 Task: Get information about  a Redfin agent in Dallas, Texas, for assistance in finding a property with a home theater.
Action: Mouse moved to (227, 162)
Screenshot: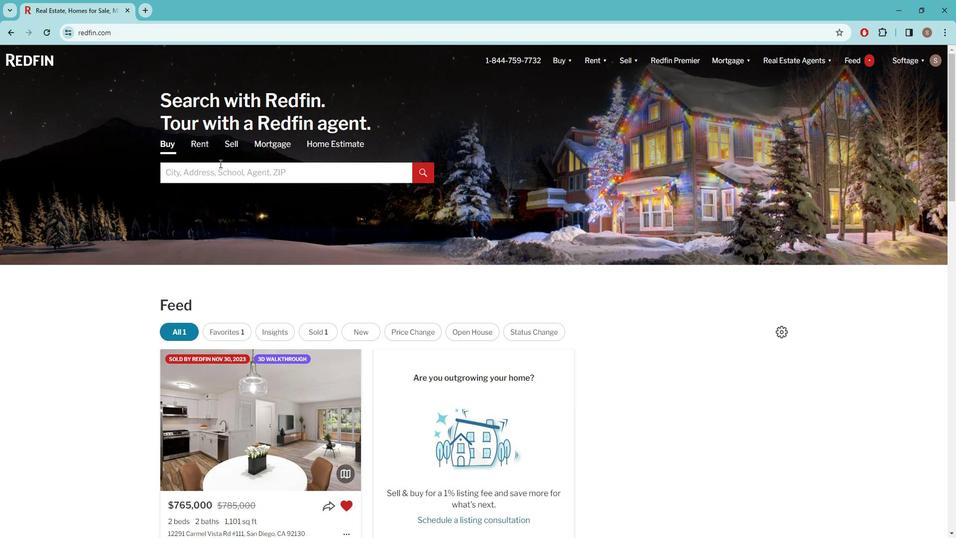 
Action: Mouse pressed left at (227, 162)
Screenshot: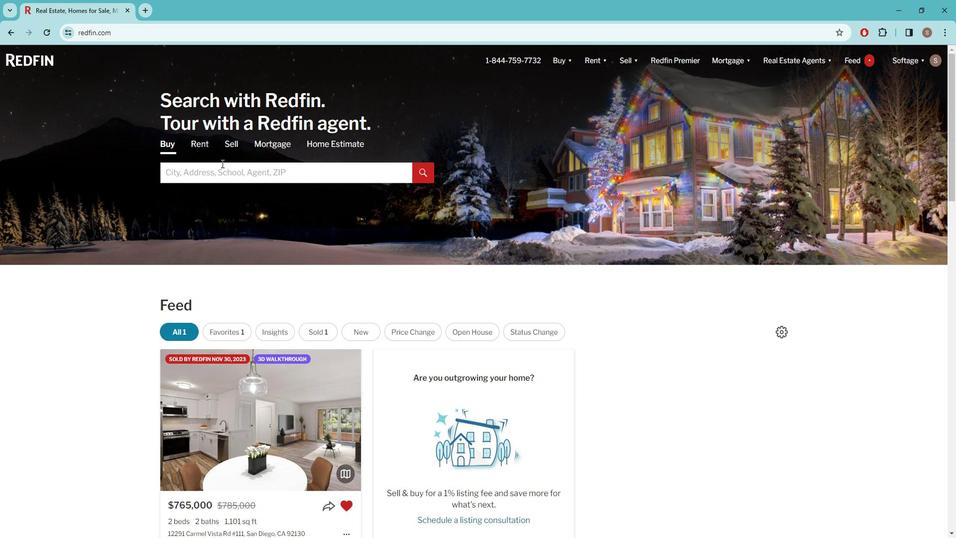 
Action: Key pressed d<Key.caps_lock>ALLAS
Screenshot: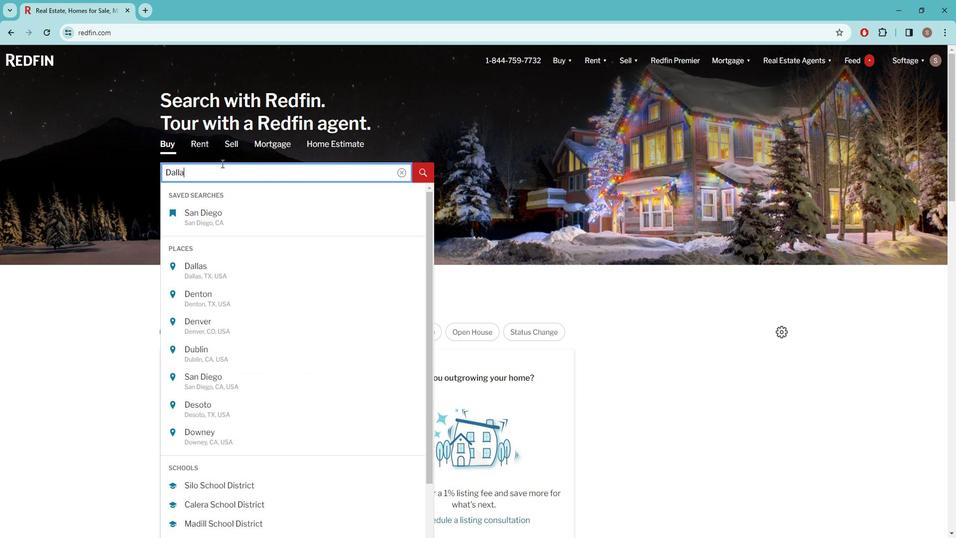 
Action: Mouse moved to (240, 219)
Screenshot: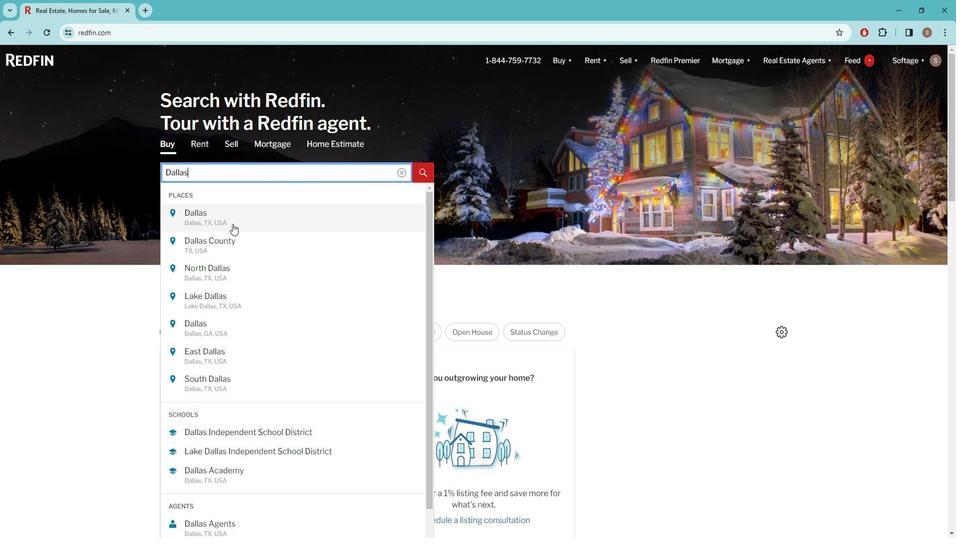 
Action: Mouse pressed left at (240, 219)
Screenshot: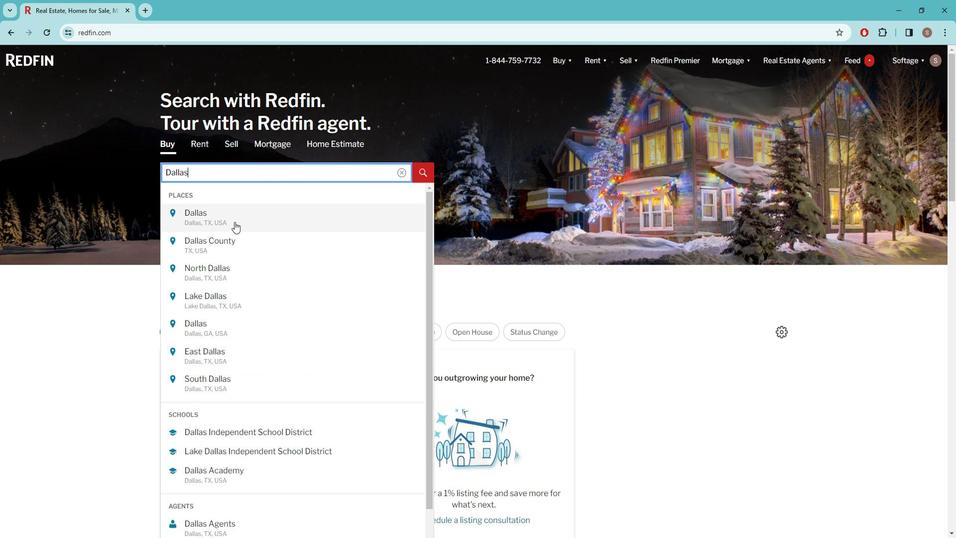 
Action: Mouse moved to (842, 123)
Screenshot: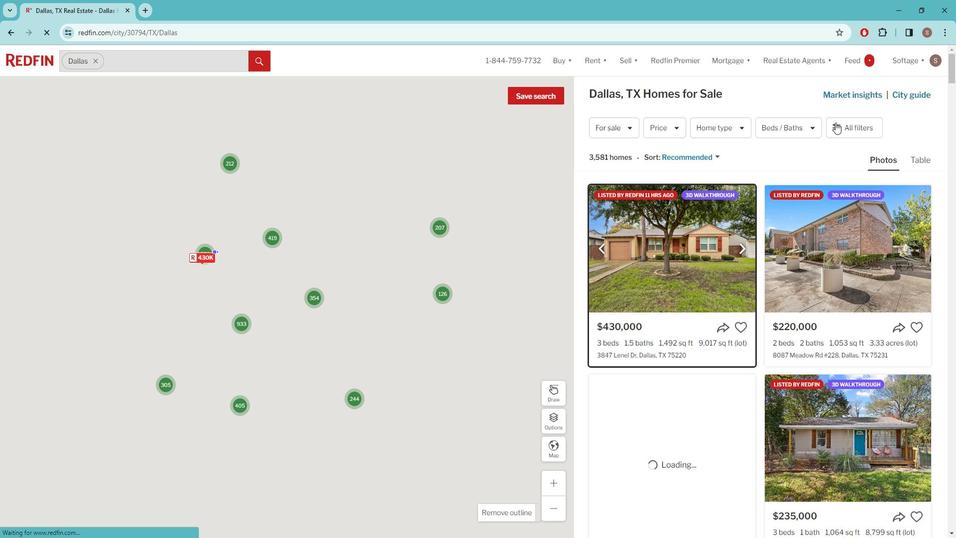 
Action: Mouse pressed left at (842, 123)
Screenshot: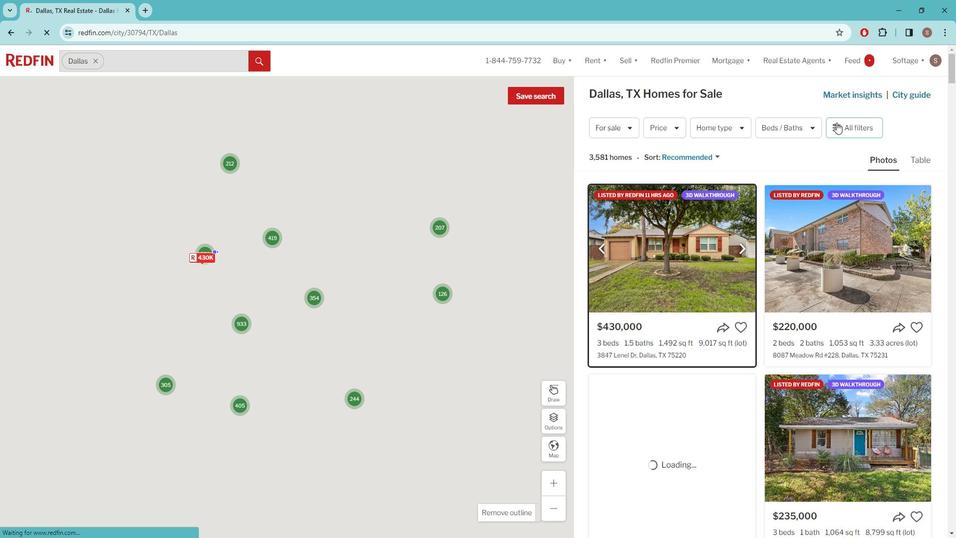 
Action: Mouse pressed left at (842, 123)
Screenshot: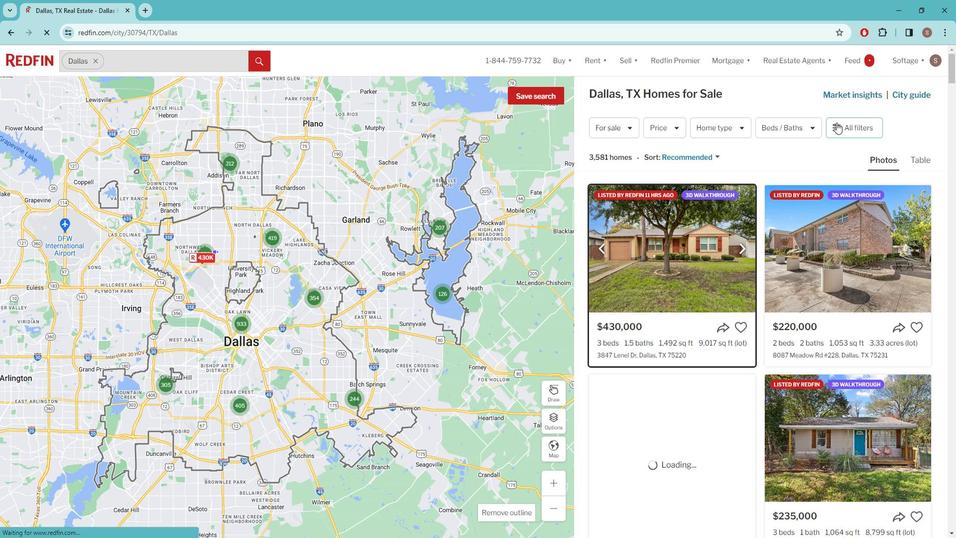 
Action: Mouse moved to (843, 121)
Screenshot: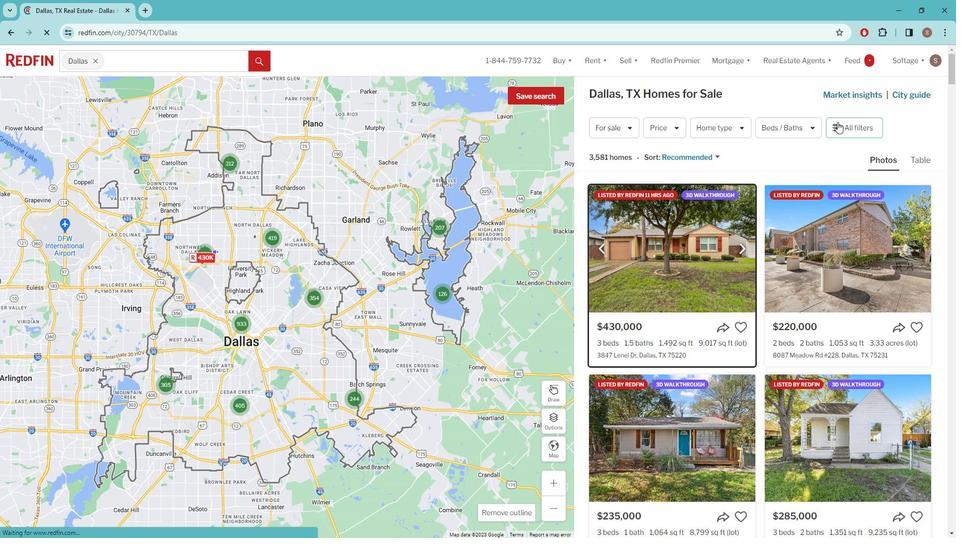 
Action: Mouse pressed left at (843, 121)
Screenshot: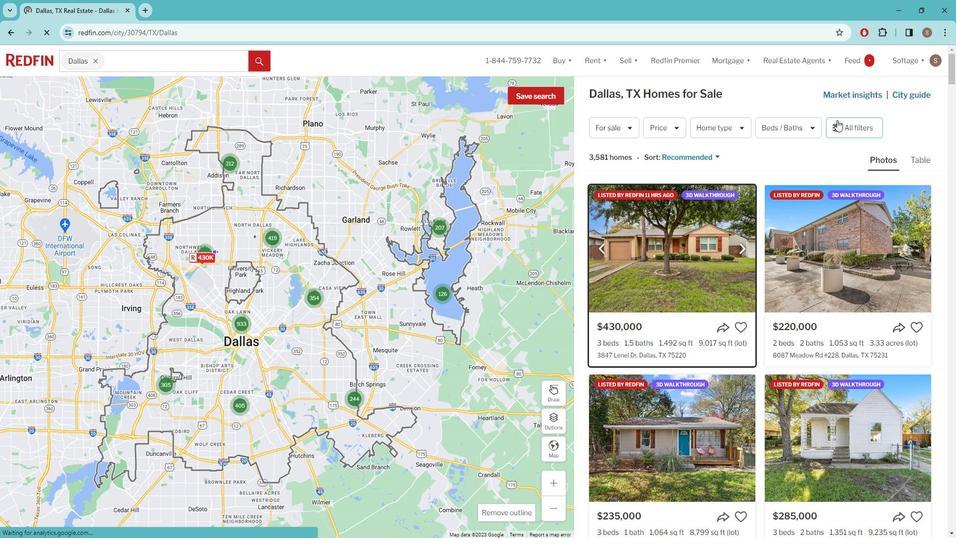 
Action: Mouse moved to (799, 249)
Screenshot: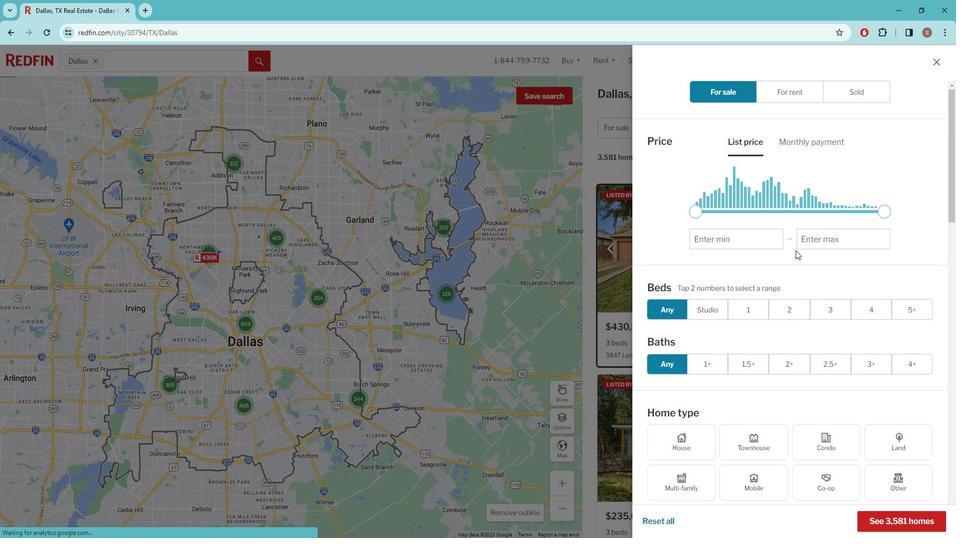 
Action: Mouse scrolled (799, 249) with delta (0, 0)
Screenshot: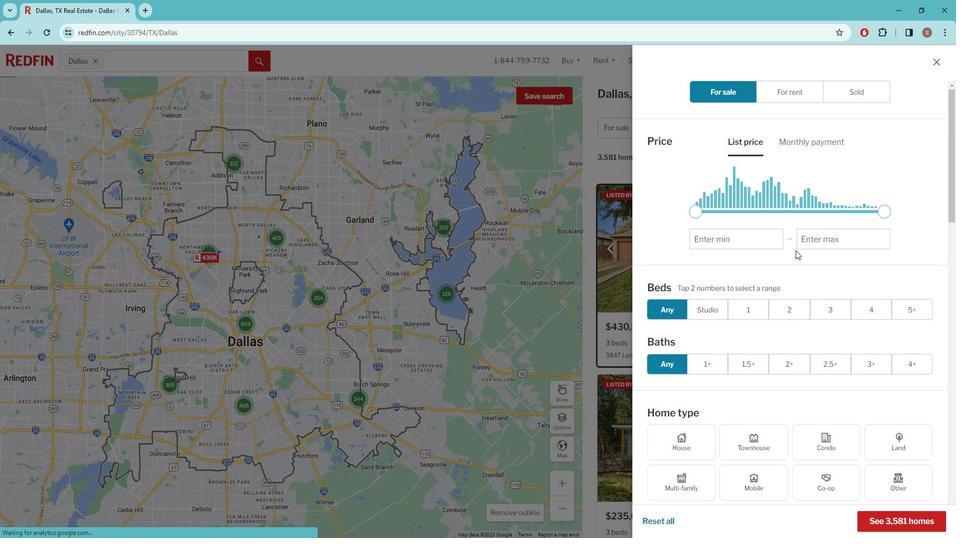 
Action: Mouse scrolled (799, 249) with delta (0, 0)
Screenshot: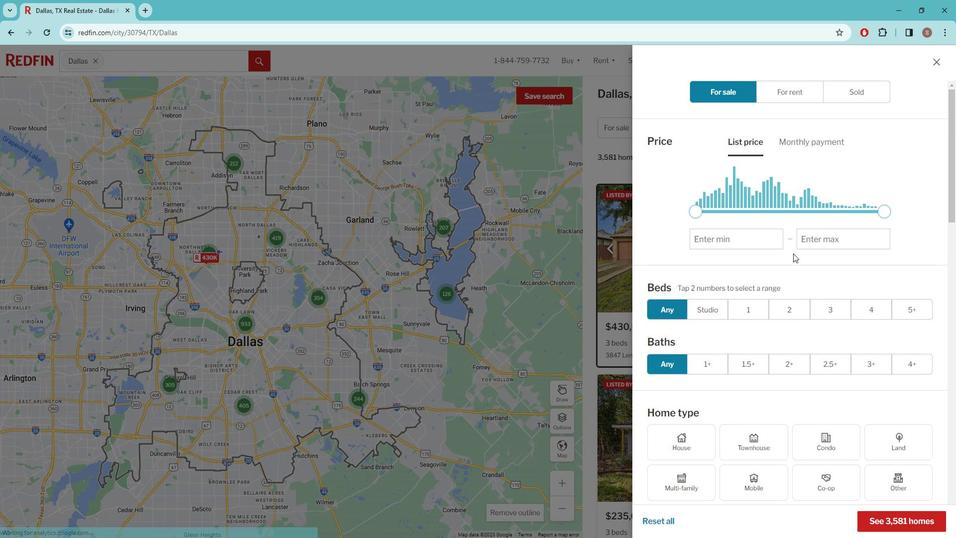 
Action: Mouse moved to (864, 347)
Screenshot: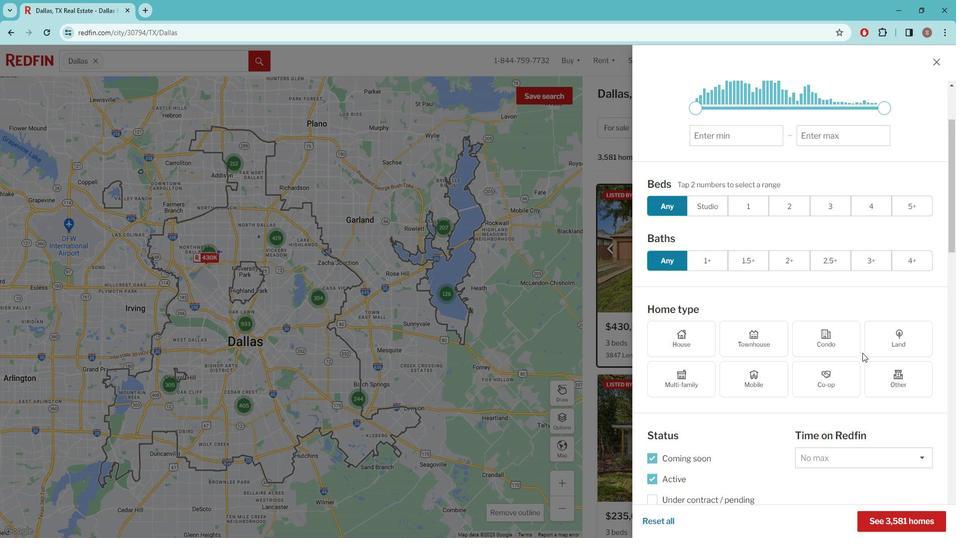 
Action: Mouse scrolled (864, 346) with delta (0, 0)
Screenshot: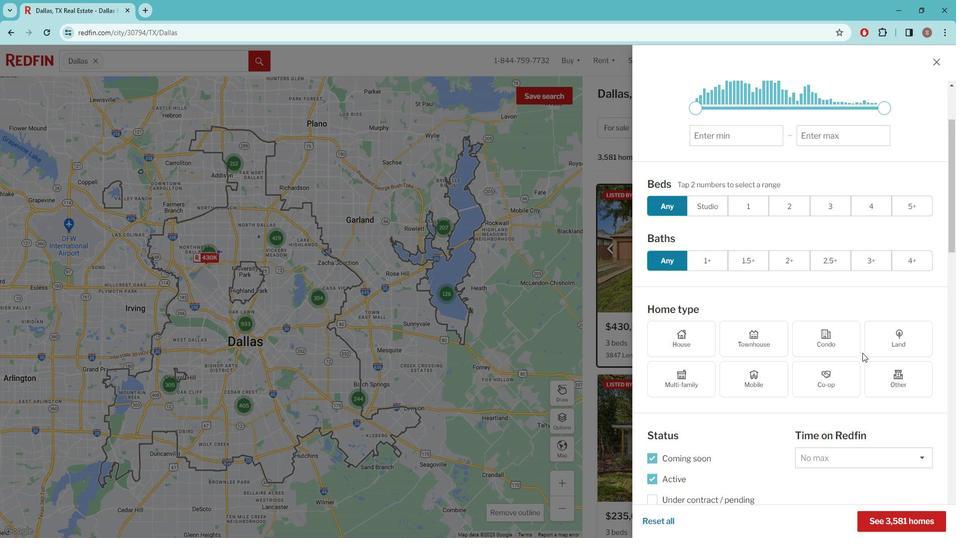 
Action: Mouse moved to (863, 347)
Screenshot: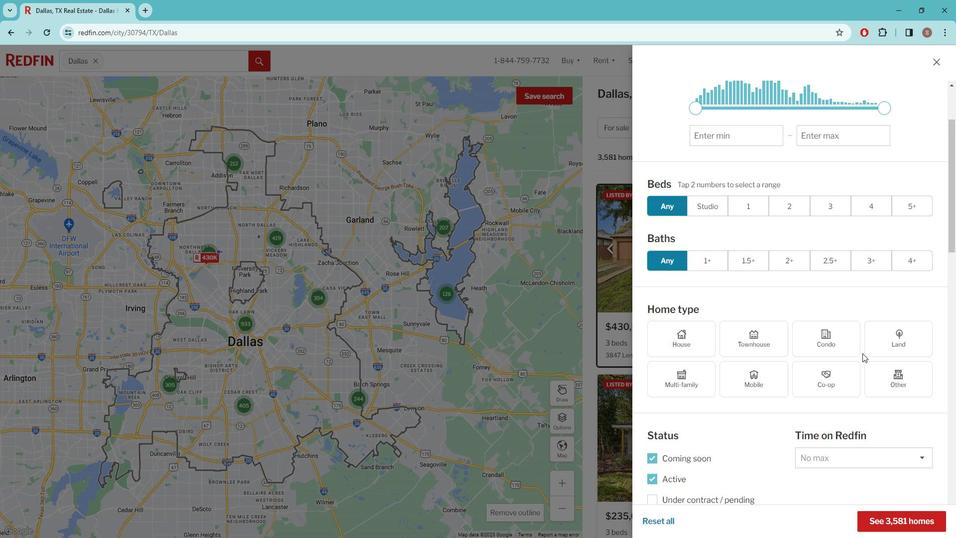 
Action: Mouse scrolled (863, 346) with delta (0, 0)
Screenshot: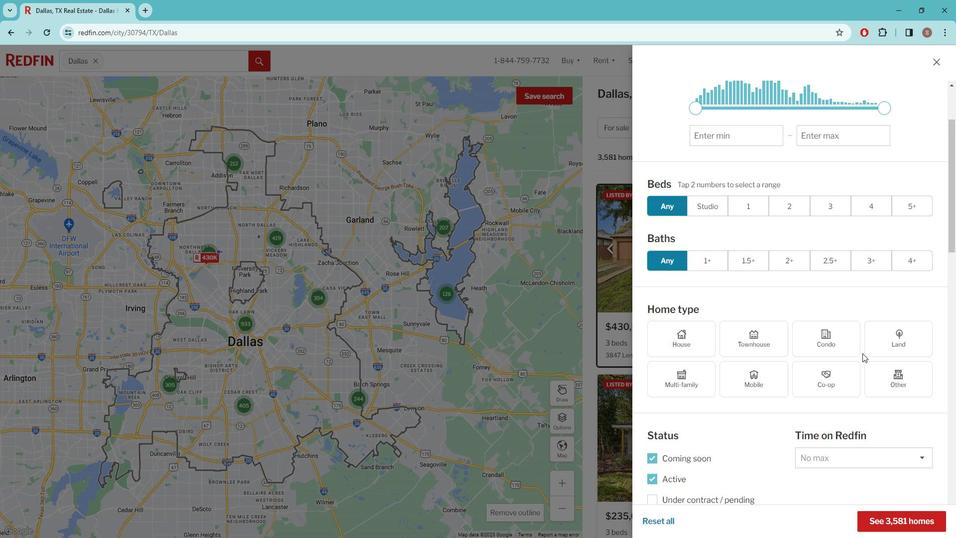 
Action: Mouse moved to (862, 346)
Screenshot: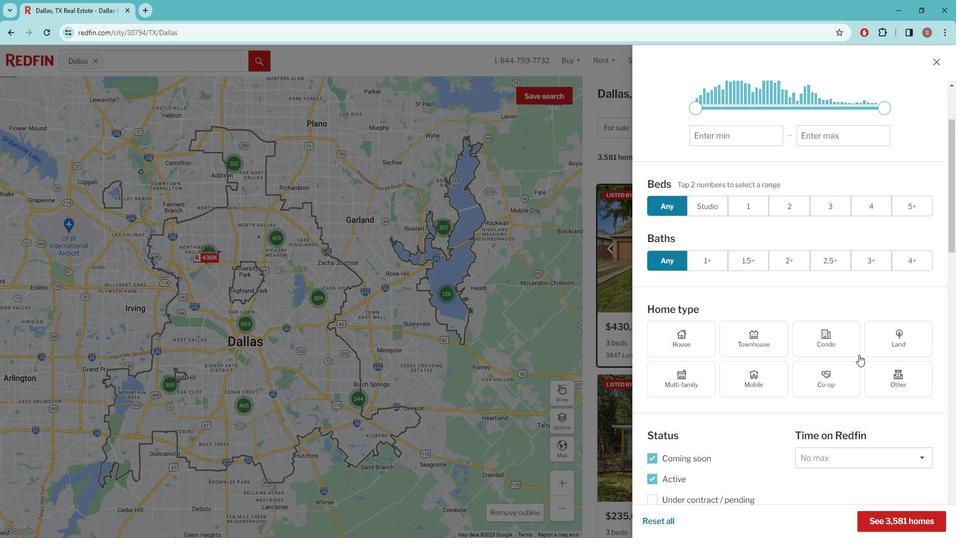 
Action: Mouse scrolled (862, 345) with delta (0, 0)
Screenshot: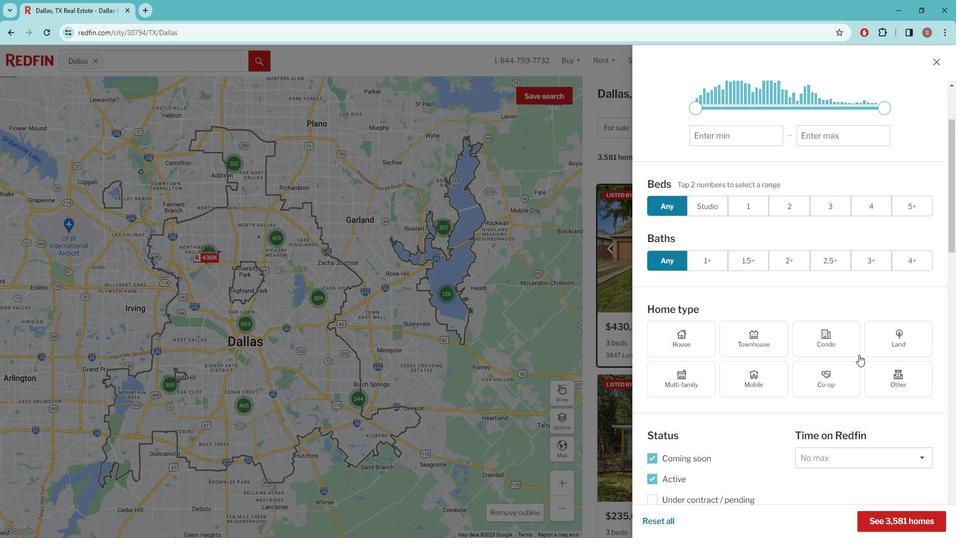 
Action: Mouse moved to (828, 328)
Screenshot: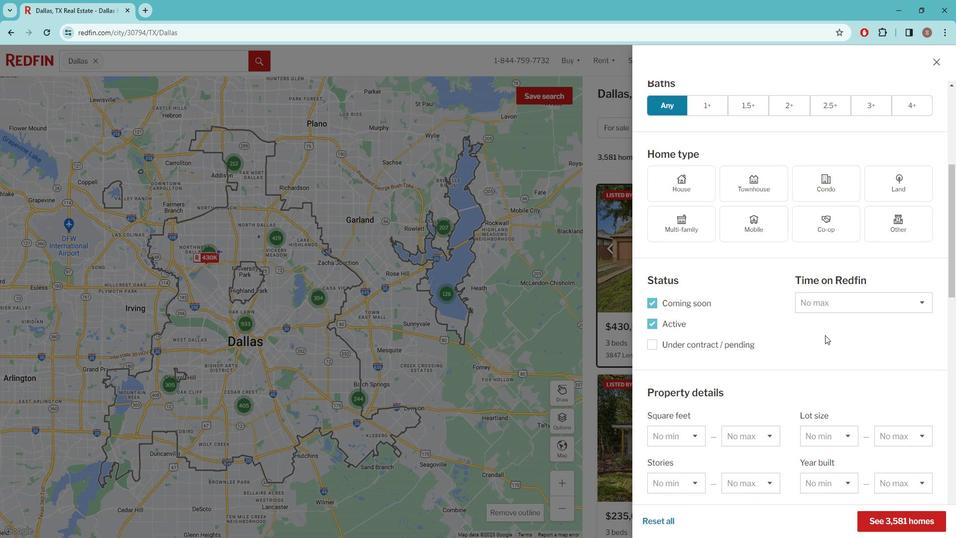 
Action: Mouse scrolled (828, 328) with delta (0, 0)
Screenshot: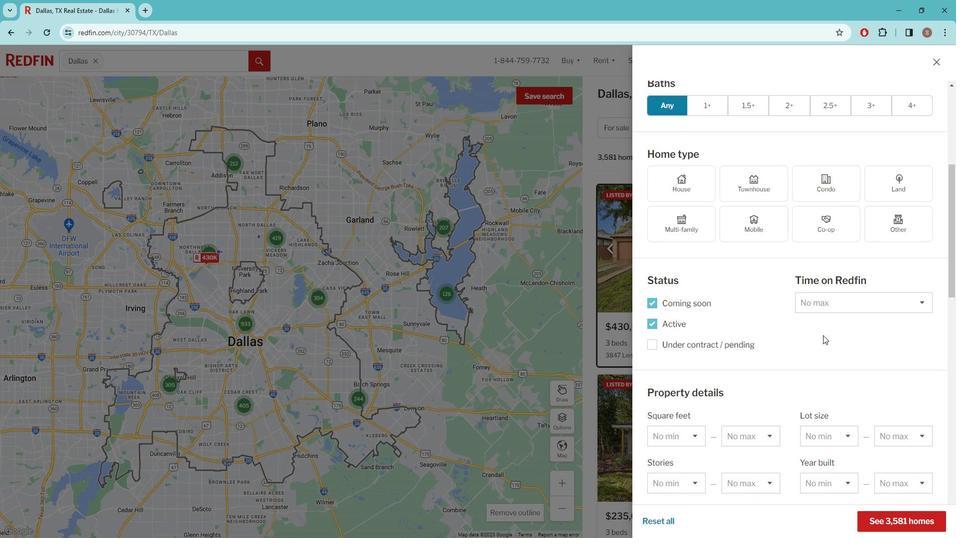 
Action: Mouse moved to (827, 328)
Screenshot: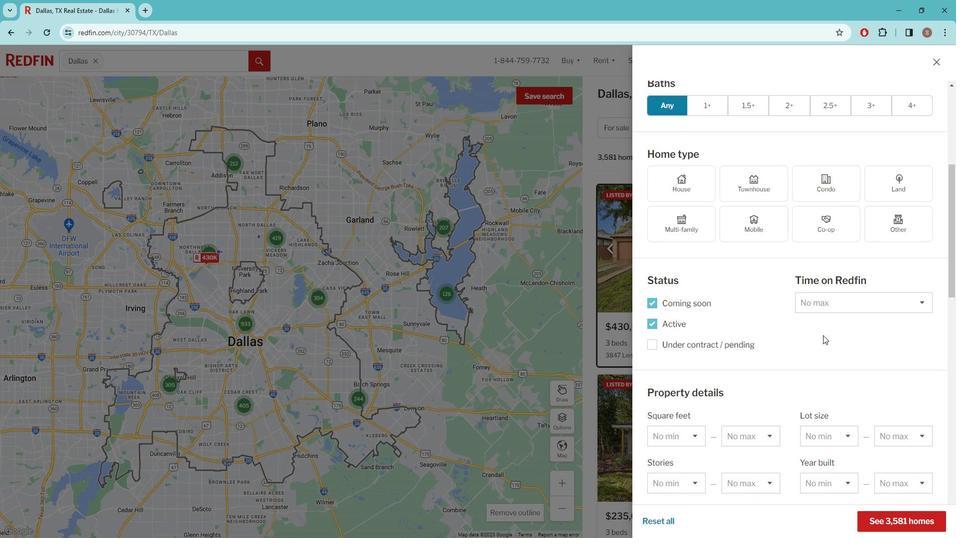 
Action: Mouse scrolled (827, 328) with delta (0, 0)
Screenshot: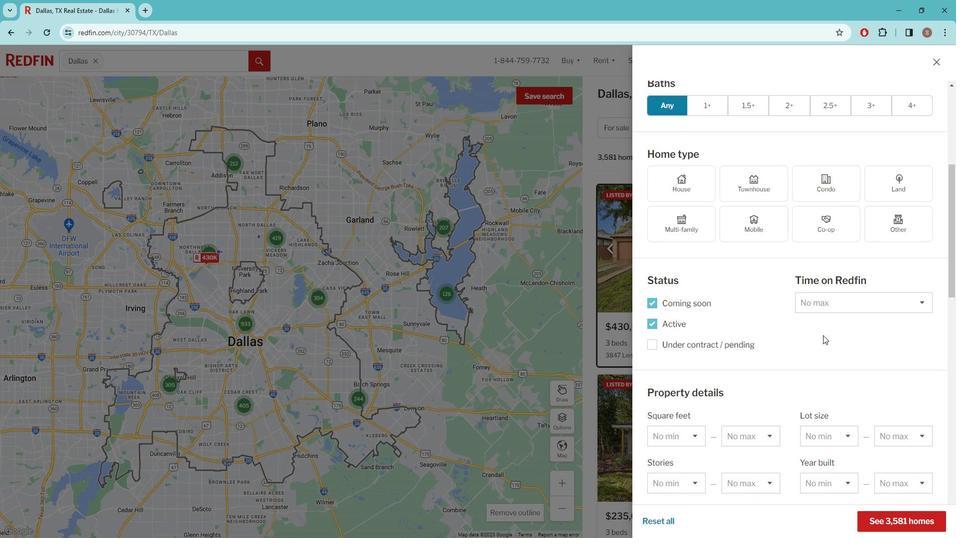 
Action: Mouse moved to (825, 328)
Screenshot: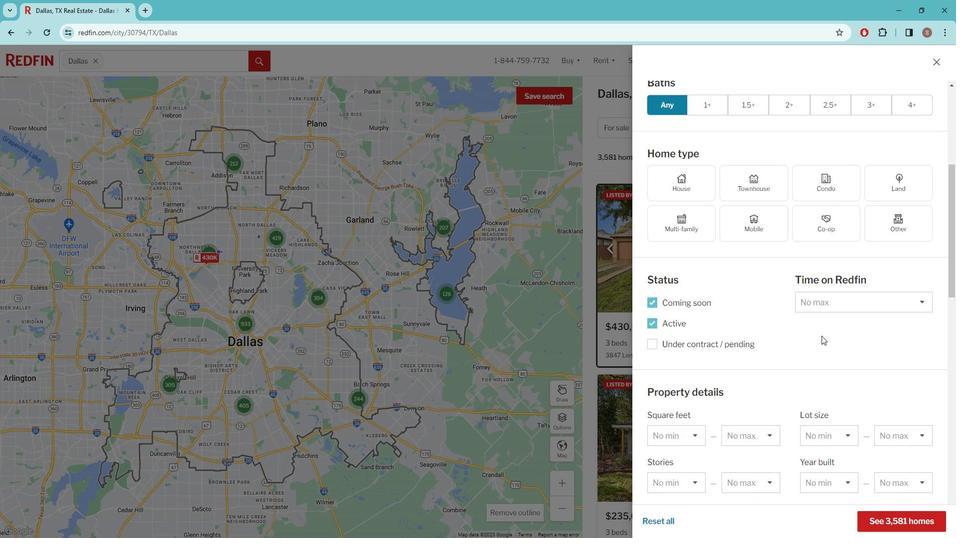 
Action: Mouse scrolled (825, 328) with delta (0, 0)
Screenshot: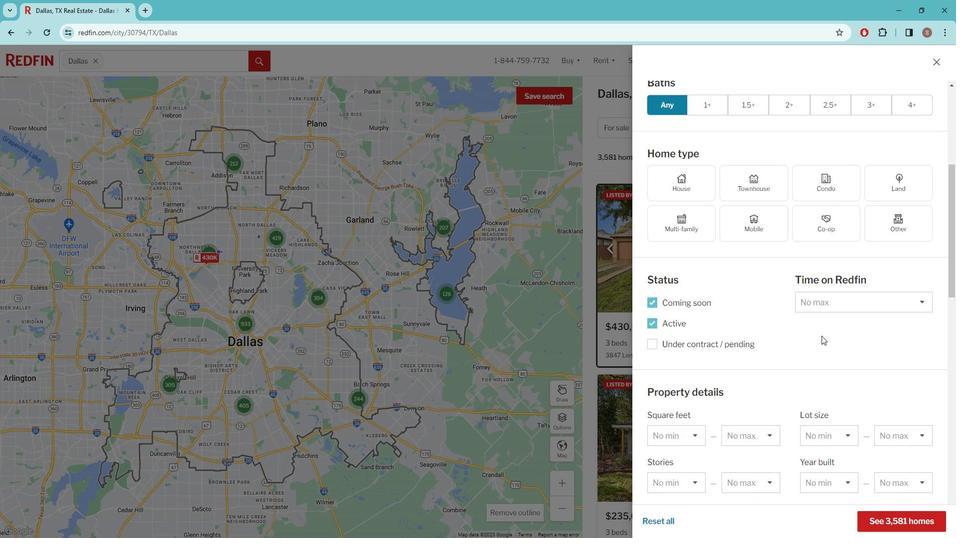 
Action: Mouse moved to (808, 329)
Screenshot: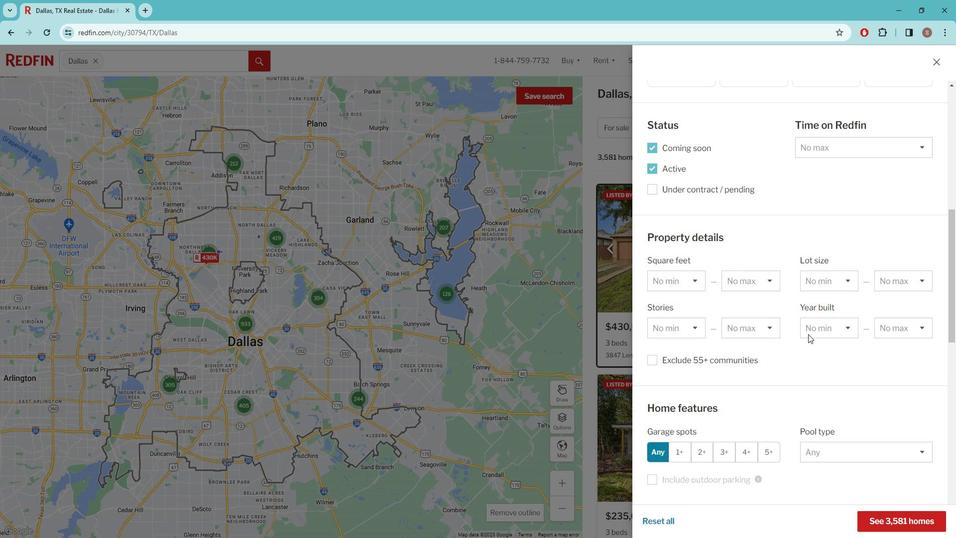 
Action: Mouse scrolled (808, 328) with delta (0, 0)
Screenshot: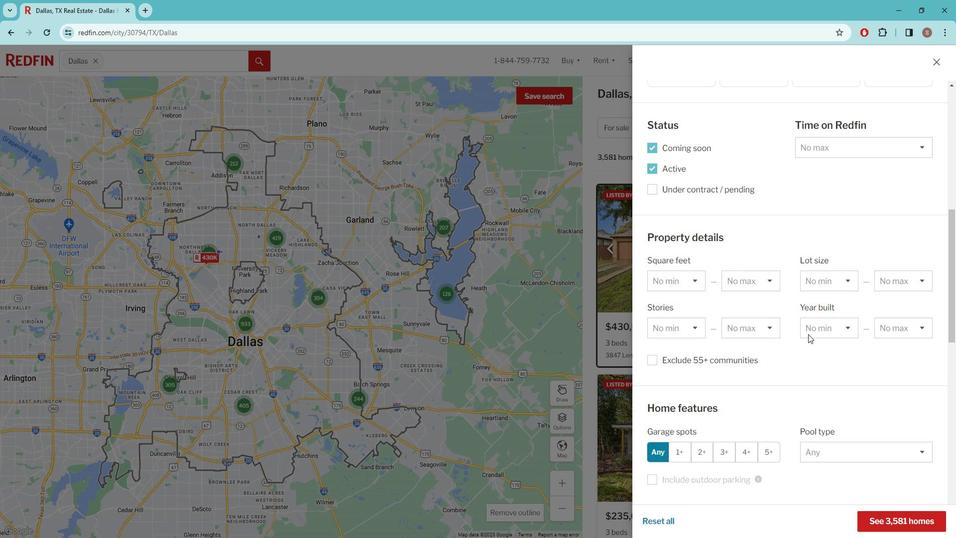 
Action: Mouse moved to (807, 329)
Screenshot: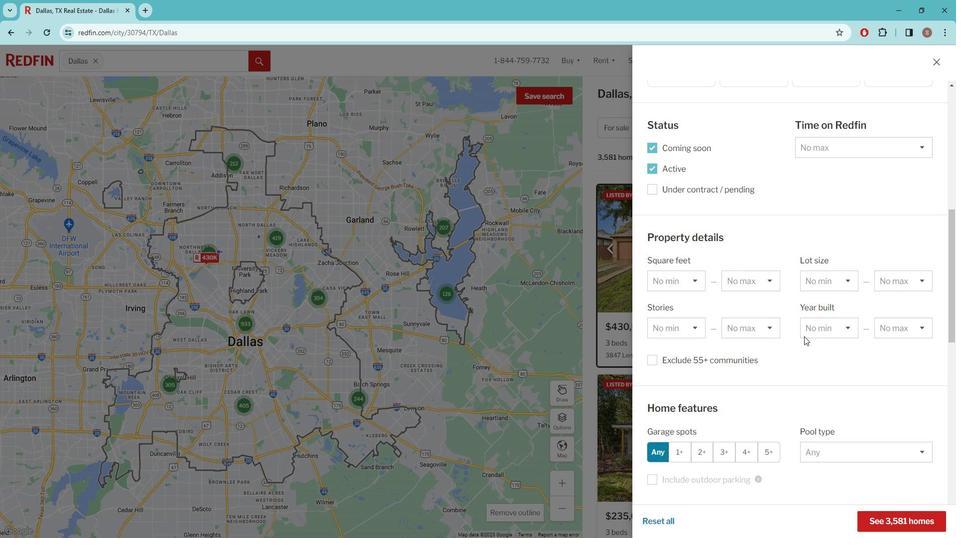 
Action: Mouse scrolled (807, 328) with delta (0, 0)
Screenshot: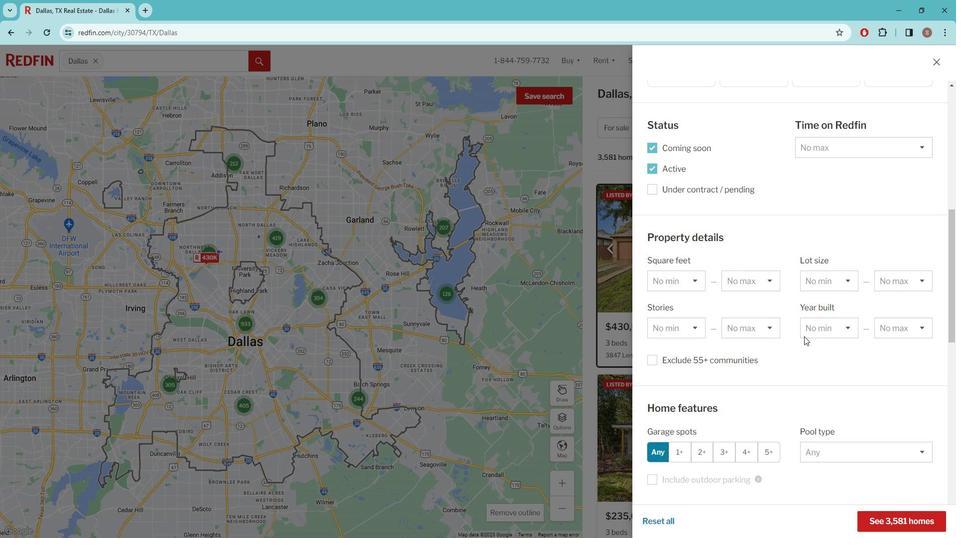 
Action: Mouse moved to (747, 367)
Screenshot: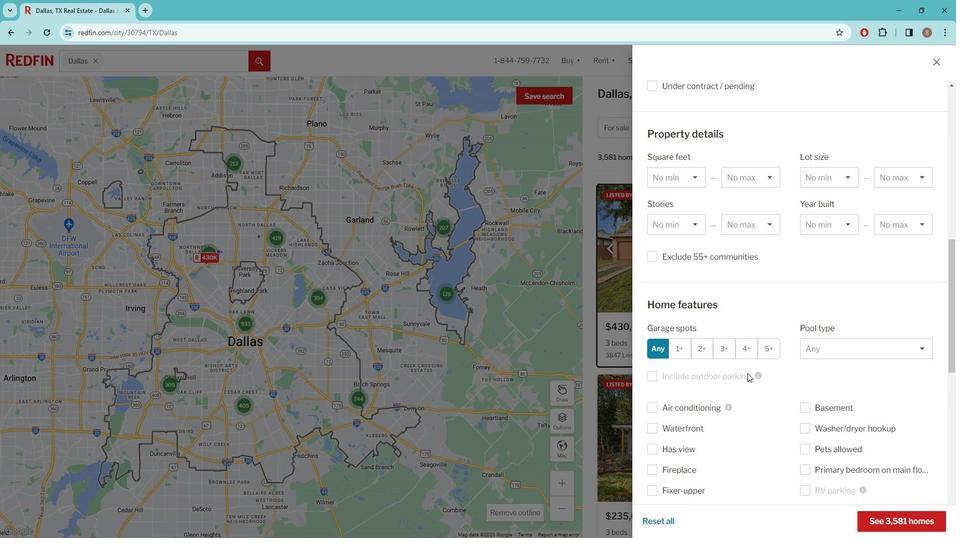 
Action: Mouse scrolled (747, 366) with delta (0, 0)
Screenshot: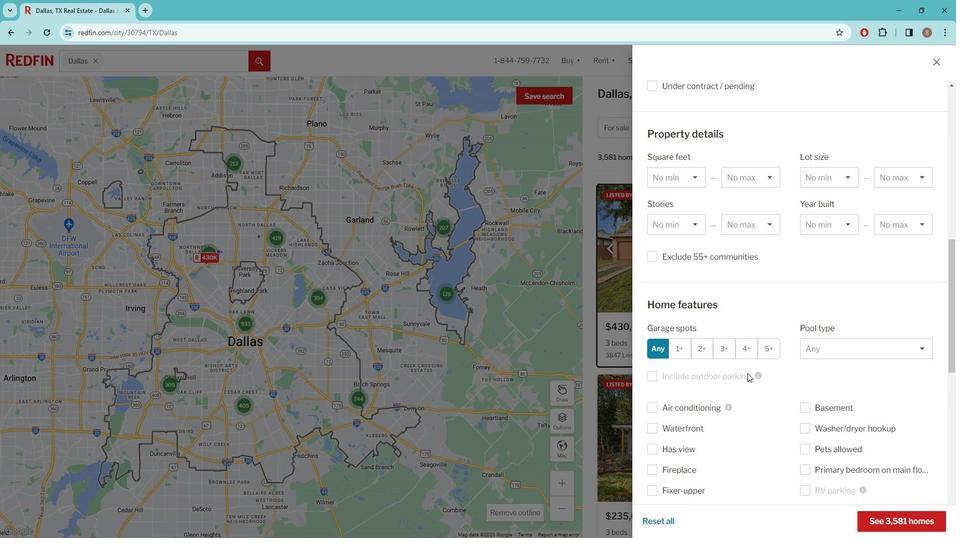 
Action: Mouse moved to (746, 367)
Screenshot: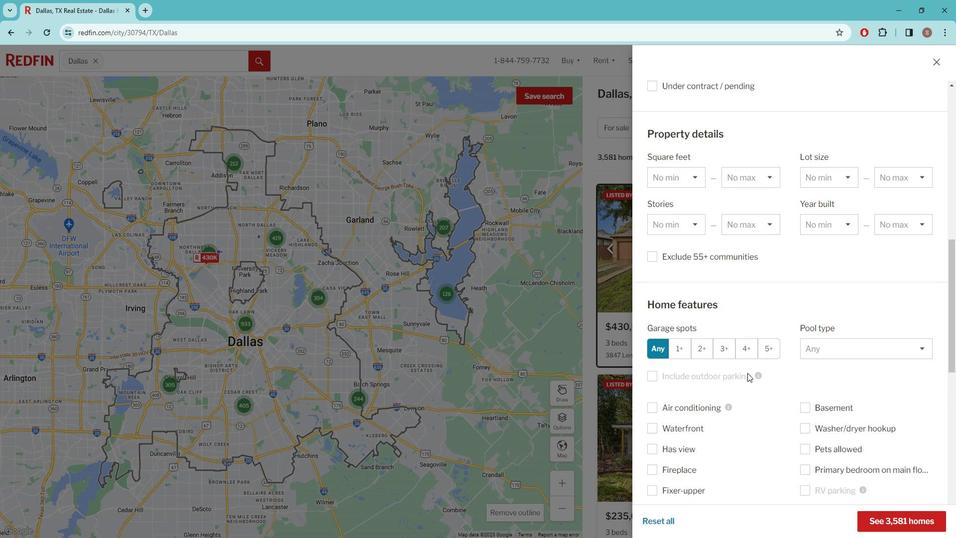 
Action: Mouse scrolled (746, 367) with delta (0, 0)
Screenshot: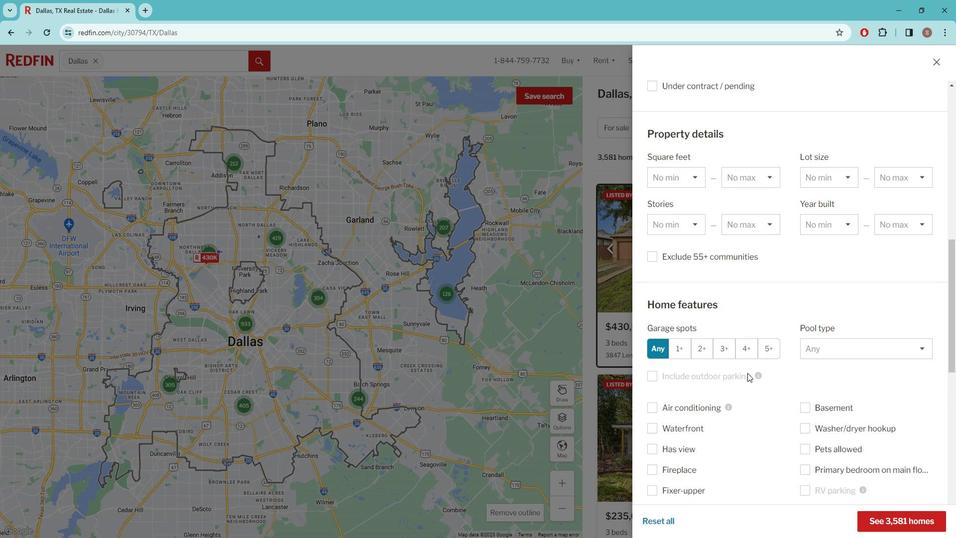 
Action: Mouse moved to (714, 385)
Screenshot: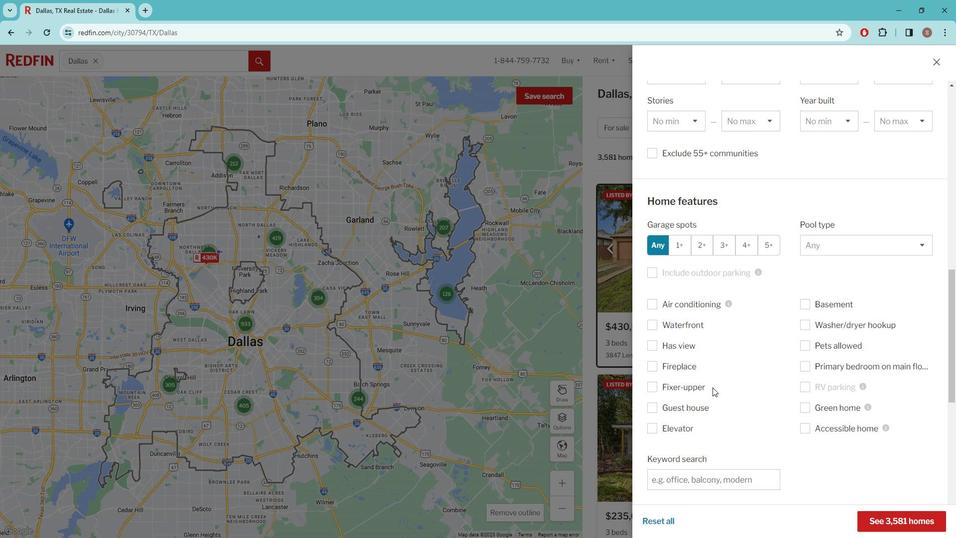 
Action: Mouse scrolled (714, 384) with delta (0, 0)
Screenshot: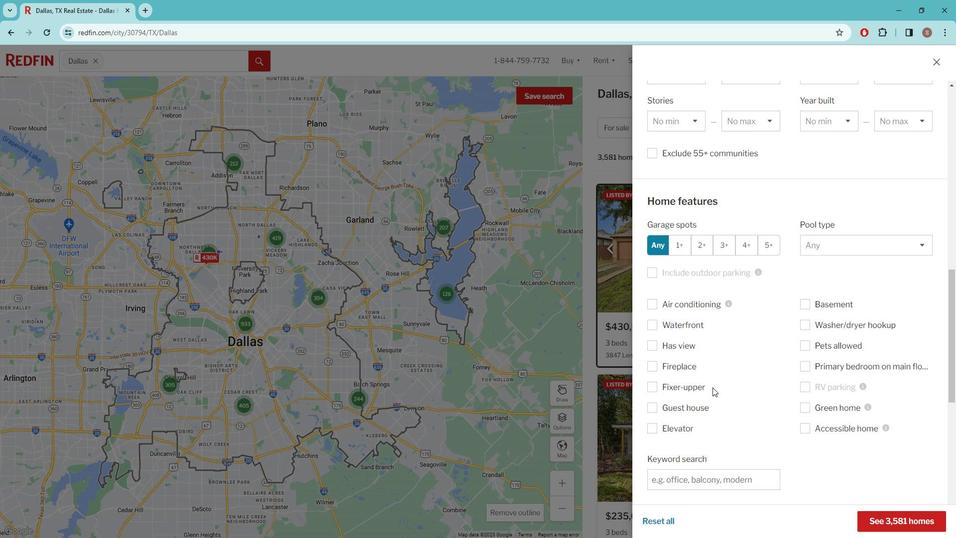 
Action: Mouse moved to (713, 385)
Screenshot: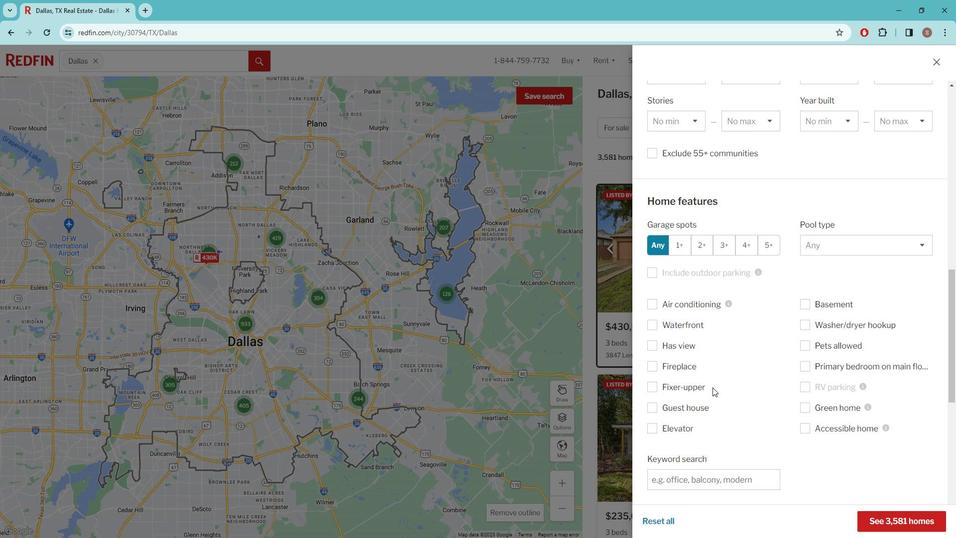 
Action: Mouse scrolled (713, 384) with delta (0, 0)
Screenshot: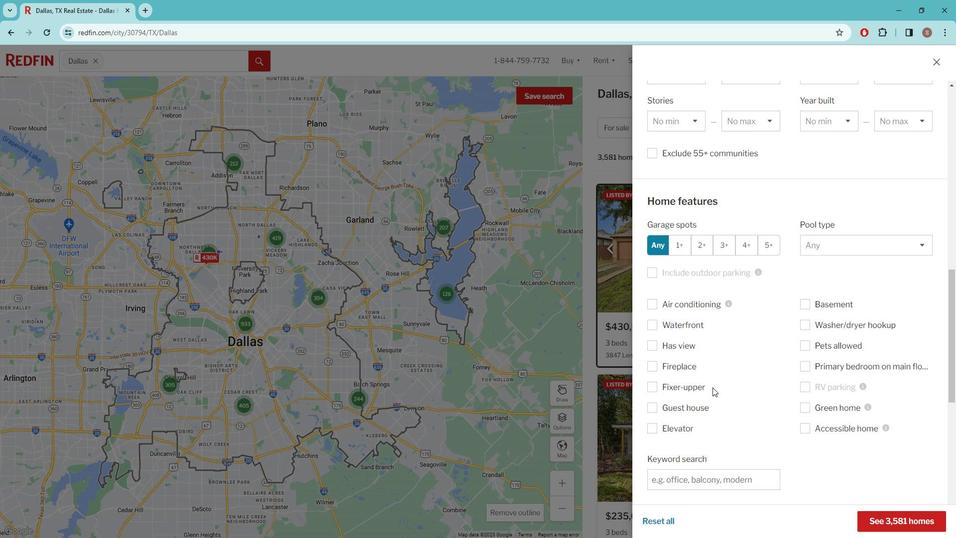 
Action: Mouse moved to (675, 363)
Screenshot: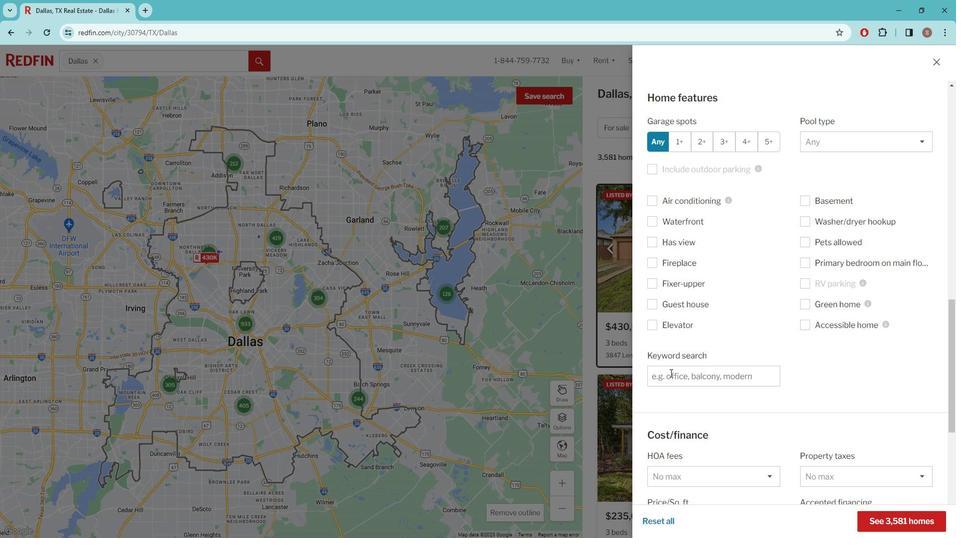 
Action: Mouse pressed left at (675, 363)
Screenshot: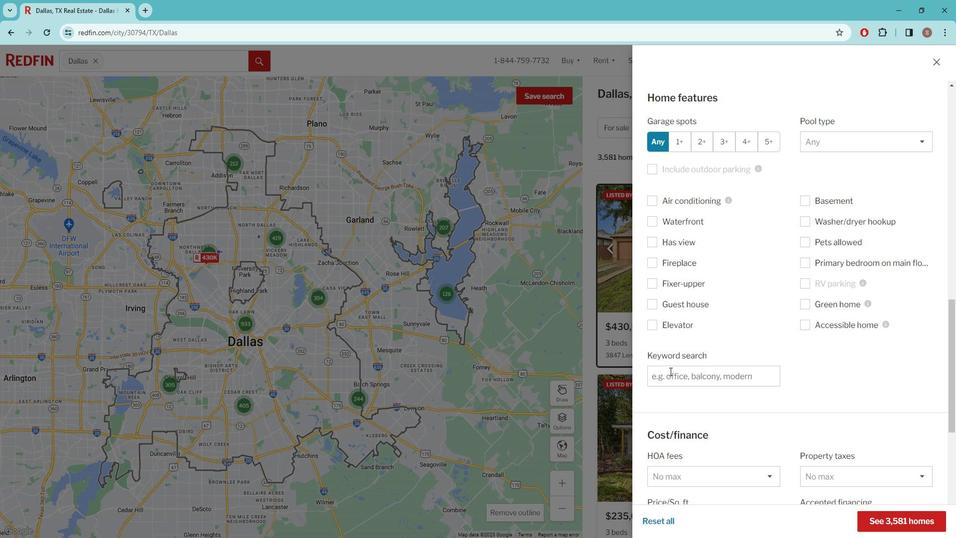 
Action: Key pressed WITH<Key.space>A<Key.space>G<Key.backspace>HOME<Key.space>THEATER
Screenshot: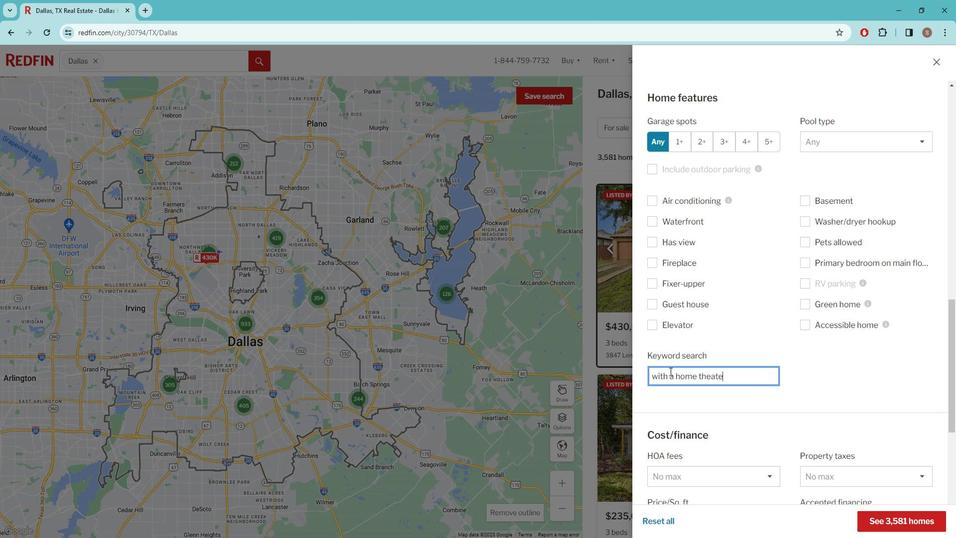 
Action: Mouse moved to (677, 372)
Screenshot: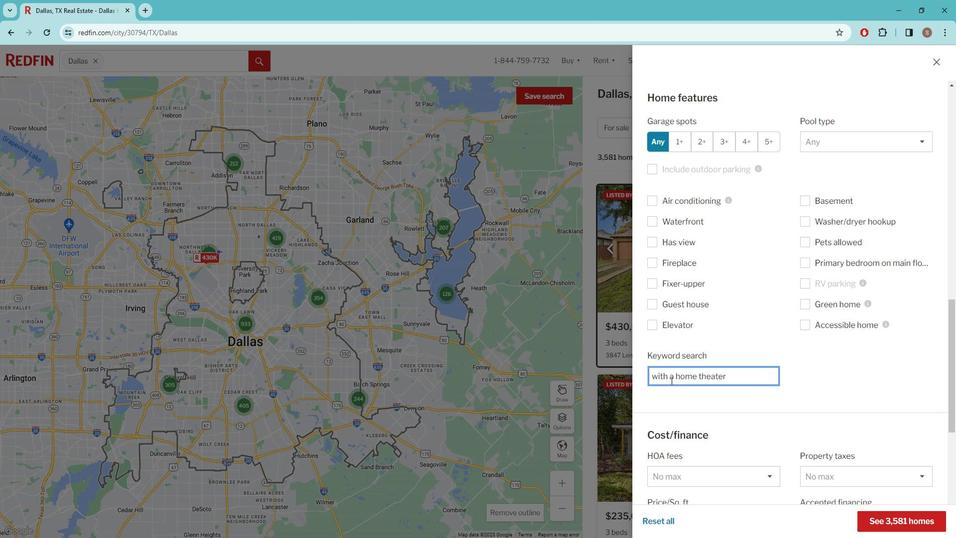 
Action: Mouse scrolled (677, 371) with delta (0, 0)
Screenshot: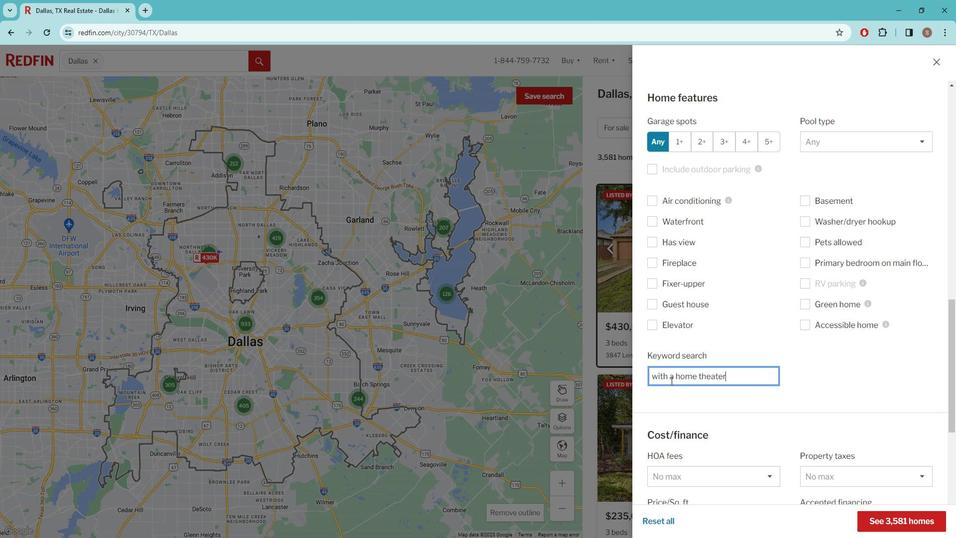 
Action: Mouse scrolled (677, 371) with delta (0, 0)
Screenshot: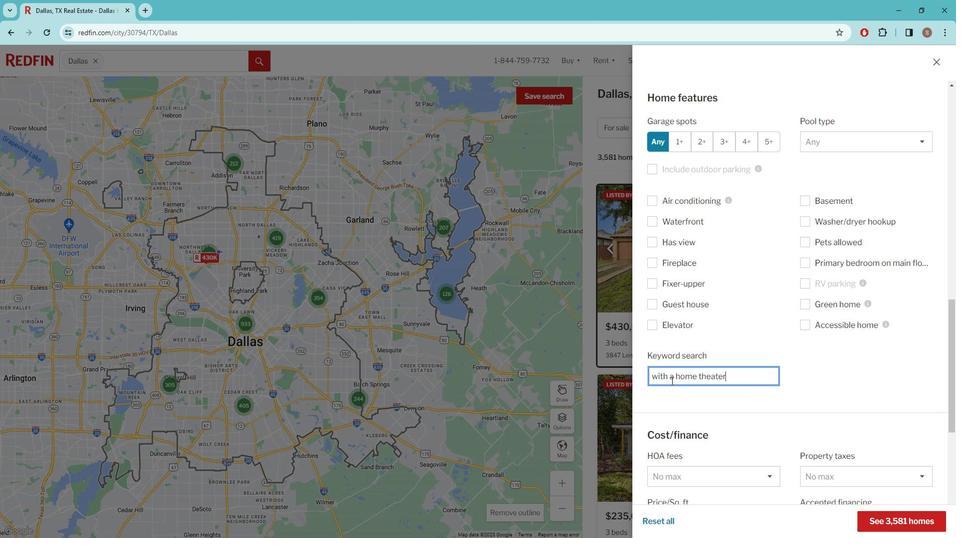 
Action: Mouse scrolled (677, 371) with delta (0, 0)
Screenshot: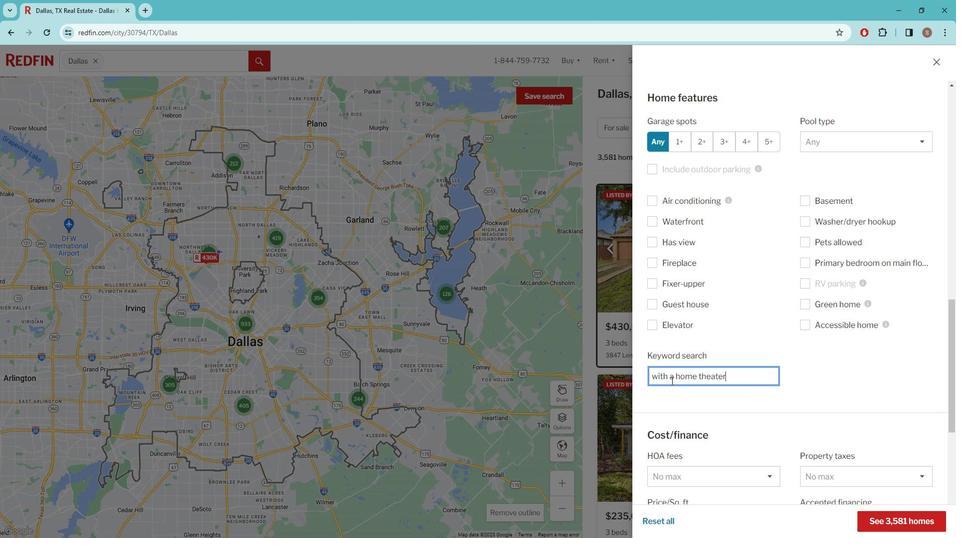 
Action: Mouse moved to (676, 373)
Screenshot: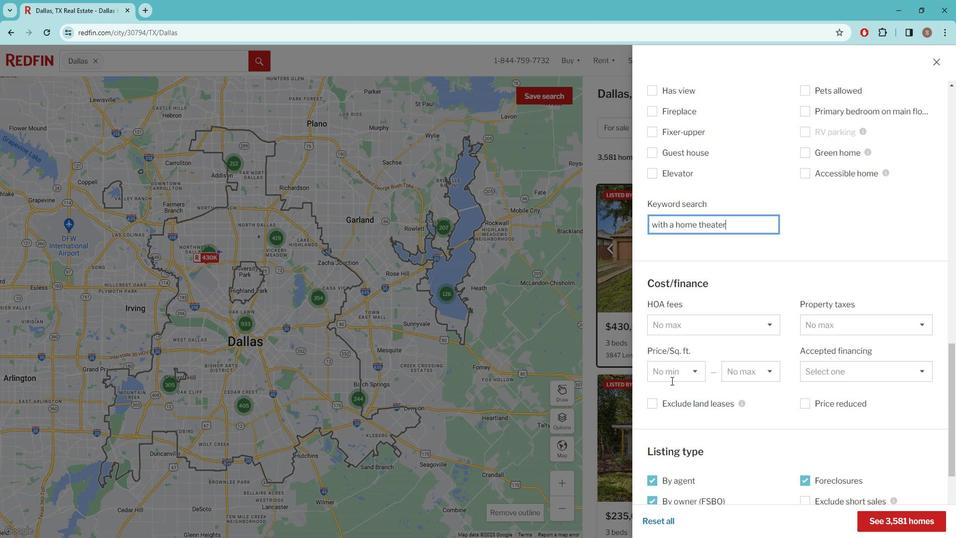 
Action: Mouse scrolled (676, 372) with delta (0, 0)
Screenshot: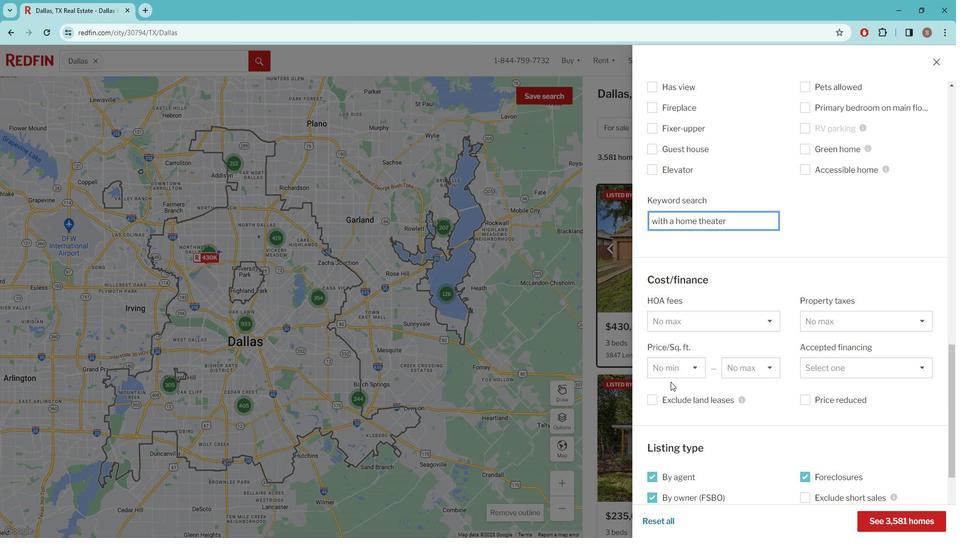 
Action: Mouse scrolled (676, 372) with delta (0, 0)
Screenshot: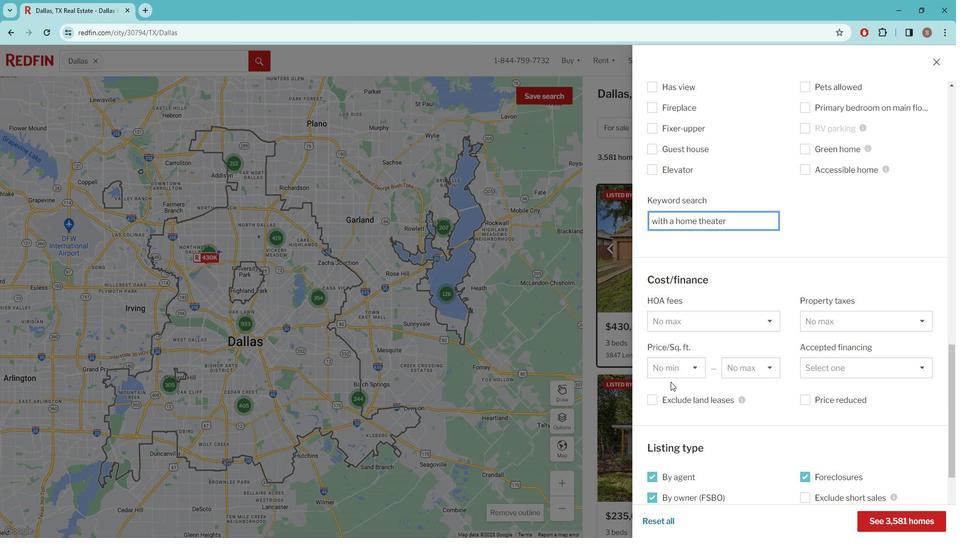 
Action: Mouse scrolled (676, 372) with delta (0, 0)
Screenshot: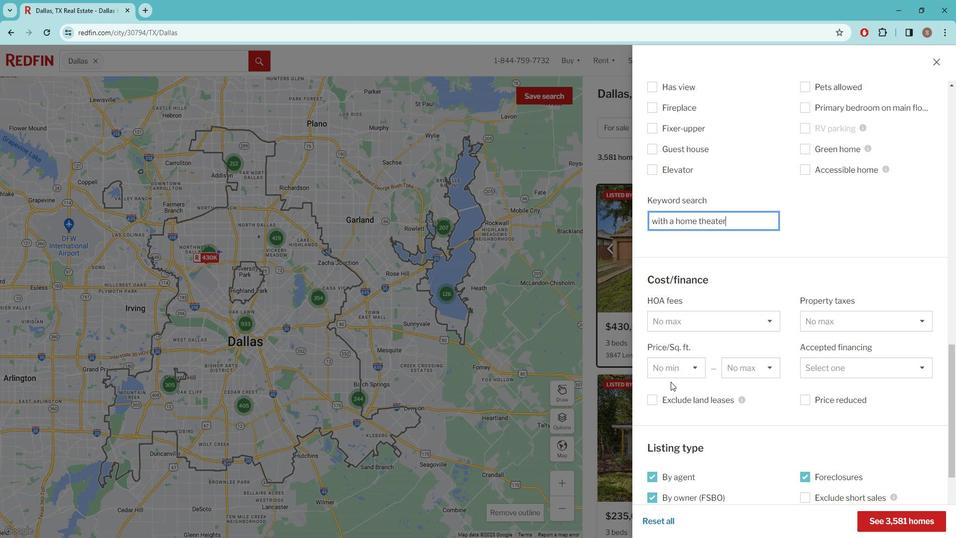 
Action: Mouse moved to (696, 390)
Screenshot: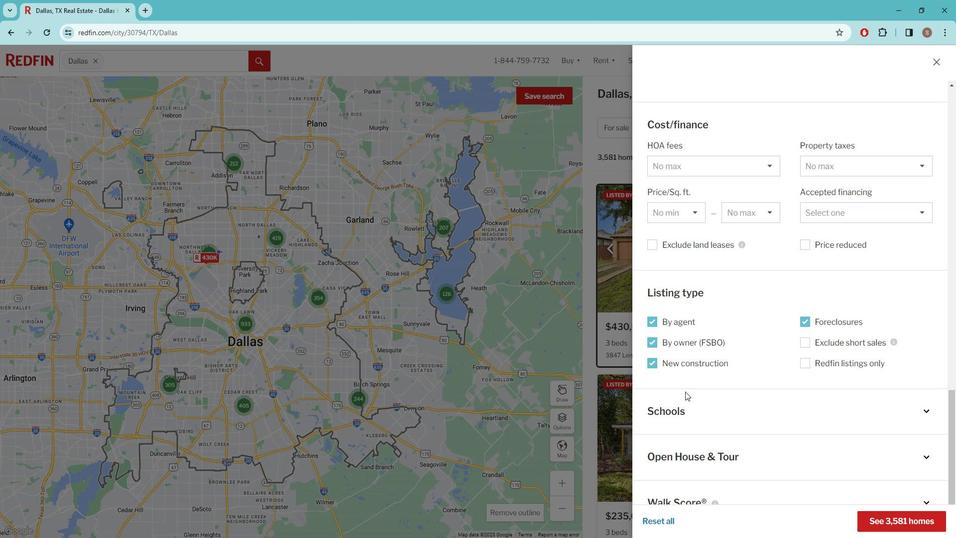 
Action: Mouse scrolled (696, 390) with delta (0, 0)
Screenshot: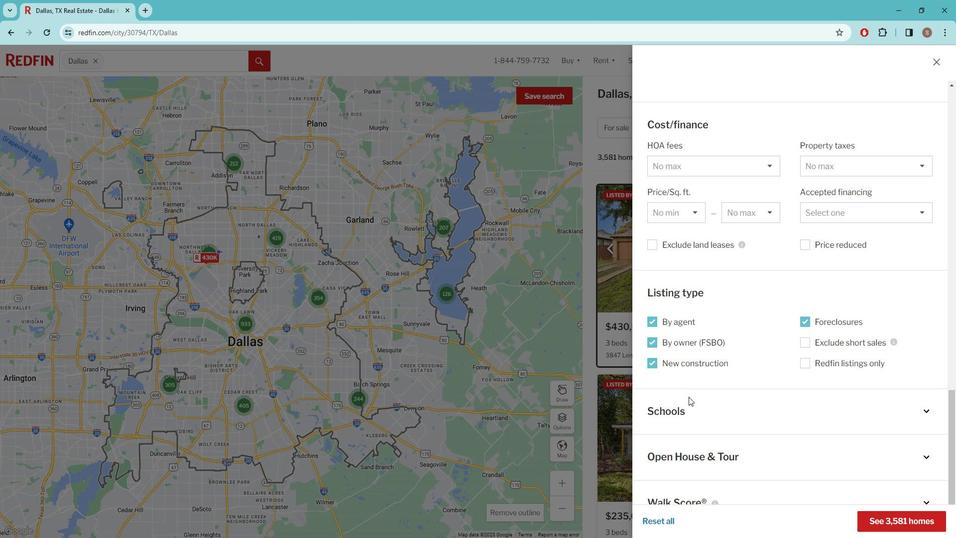 
Action: Mouse scrolled (696, 390) with delta (0, 0)
Screenshot: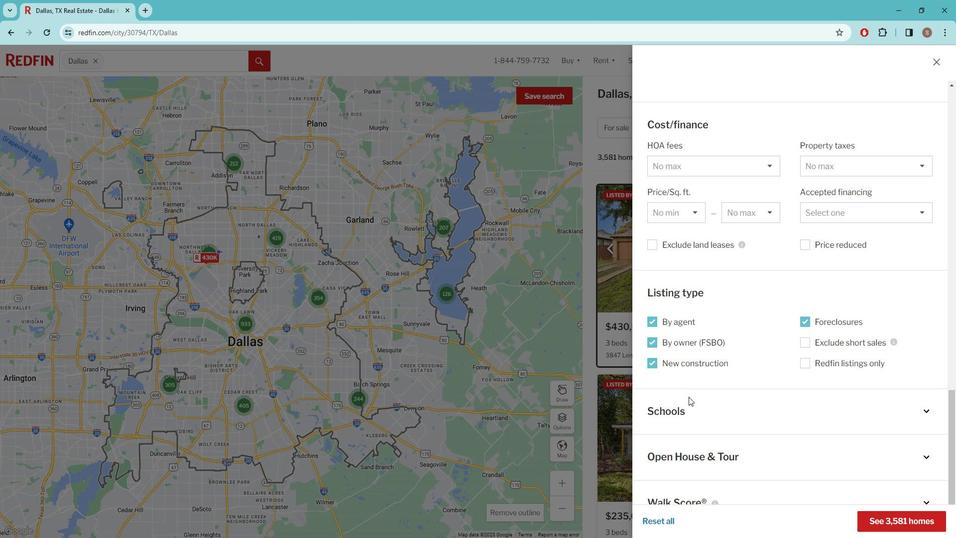 
Action: Mouse moved to (696, 391)
Screenshot: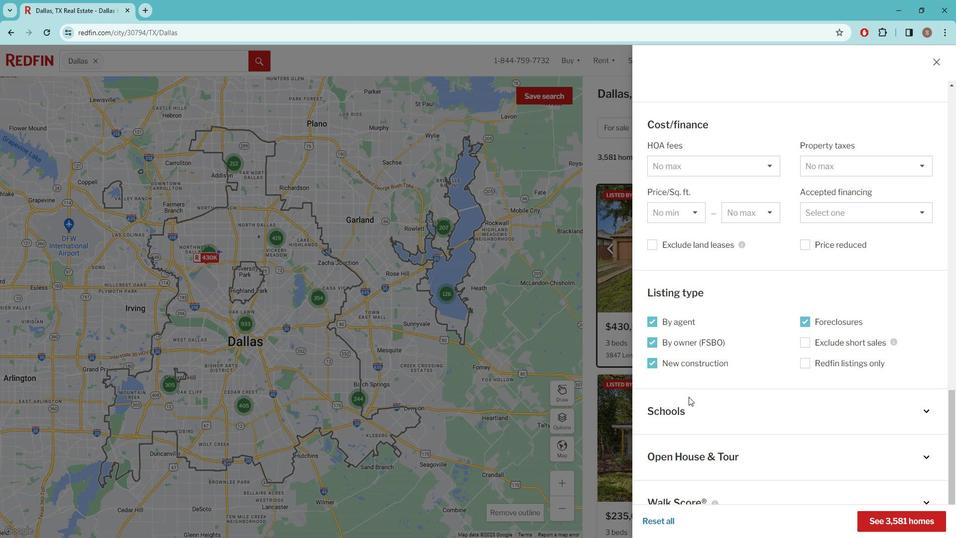 
Action: Mouse scrolled (696, 390) with delta (0, 0)
Screenshot: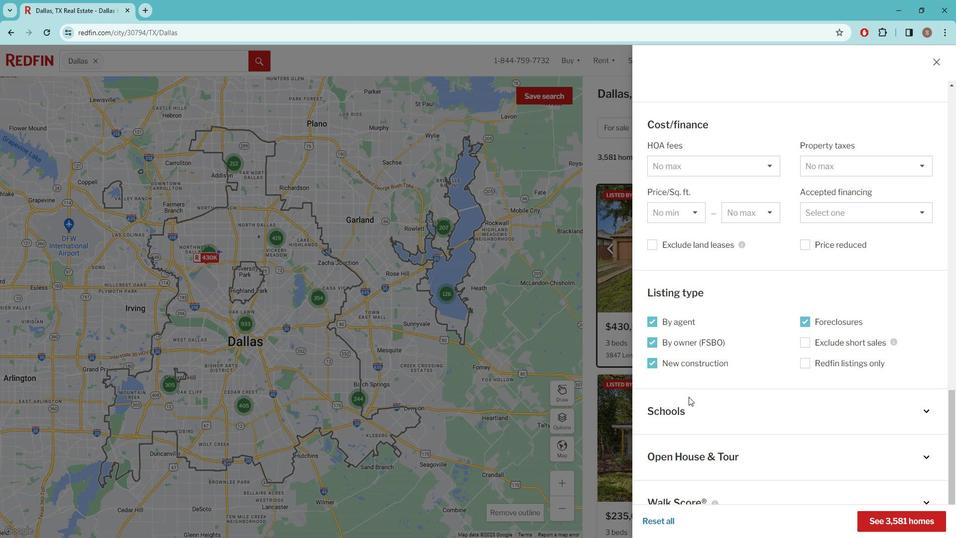 
Action: Mouse scrolled (696, 390) with delta (0, 0)
Screenshot: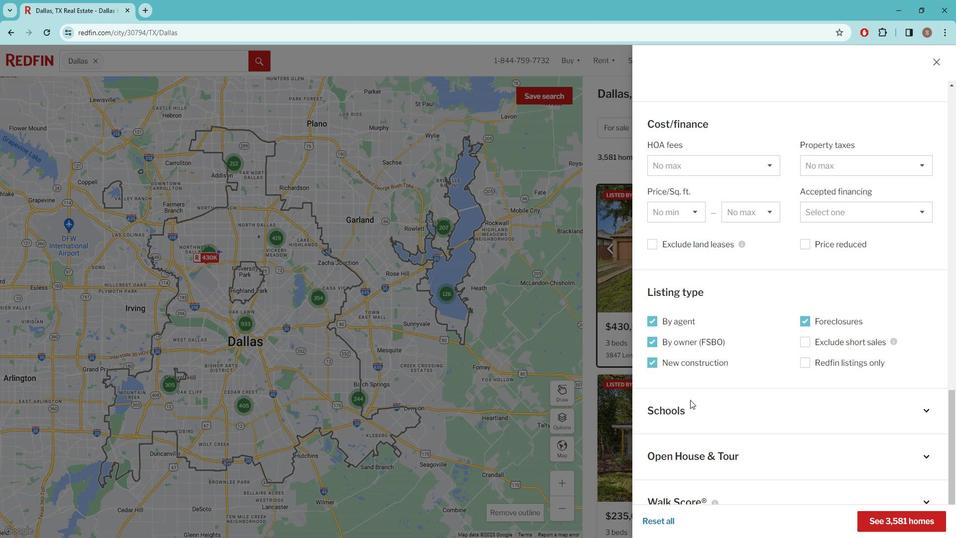 
Action: Mouse moved to (884, 503)
Screenshot: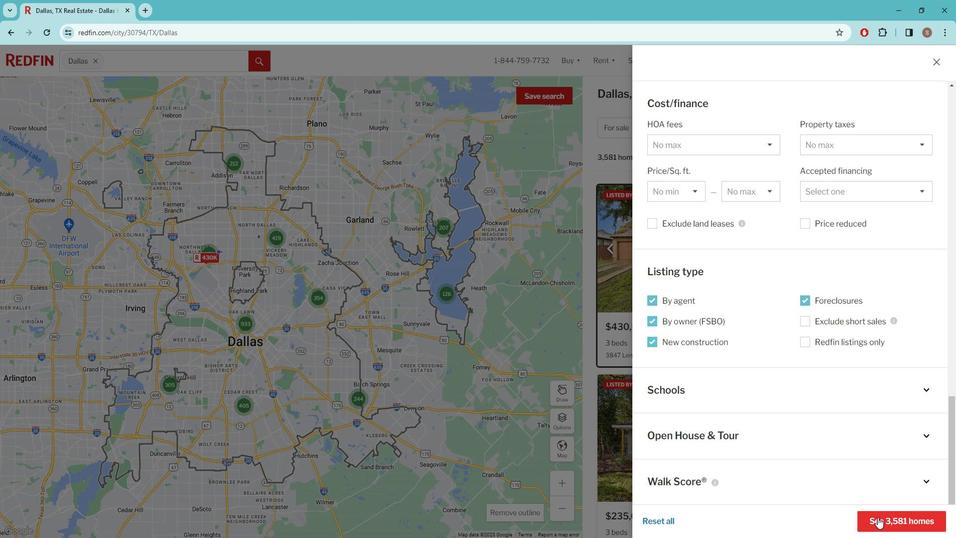 
Action: Mouse pressed left at (884, 503)
Screenshot: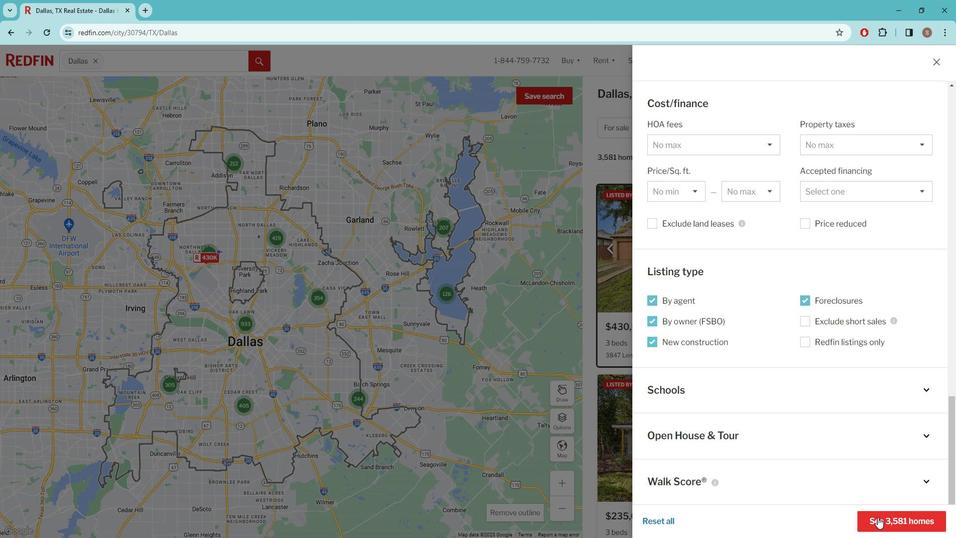 
Action: Mouse moved to (681, 314)
Screenshot: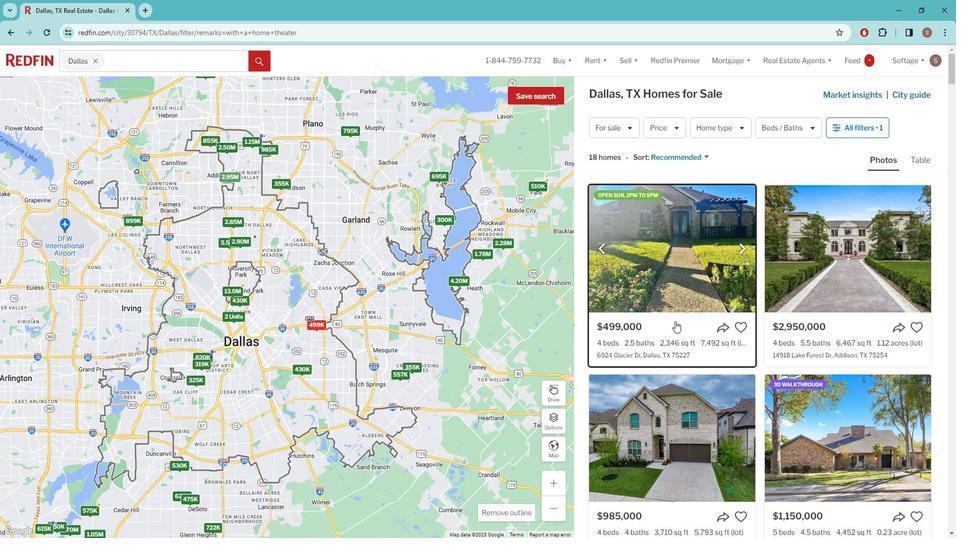 
Action: Mouse pressed left at (681, 314)
Screenshot: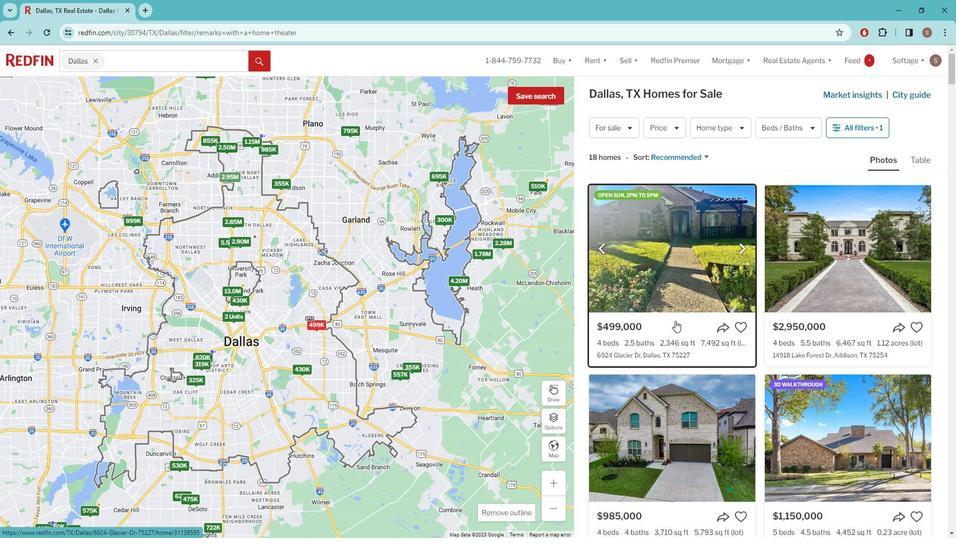 
Action: Mouse moved to (566, 305)
Screenshot: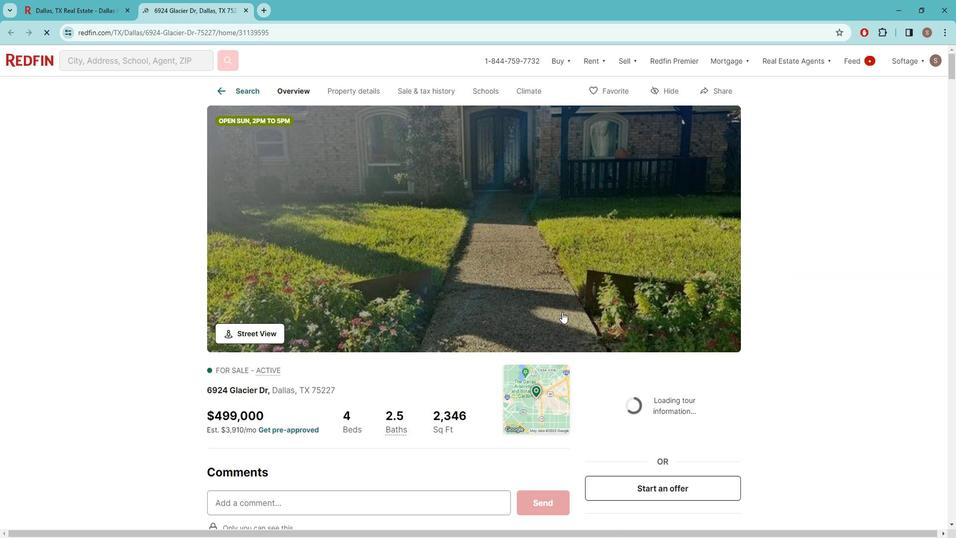 
Action: Mouse scrolled (566, 305) with delta (0, 0)
Screenshot: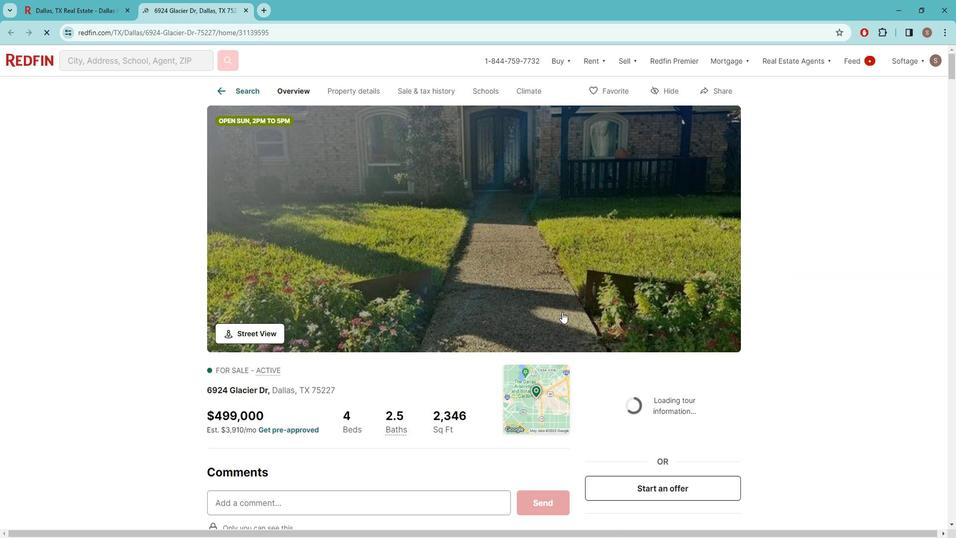 
Action: Mouse moved to (566, 305)
Screenshot: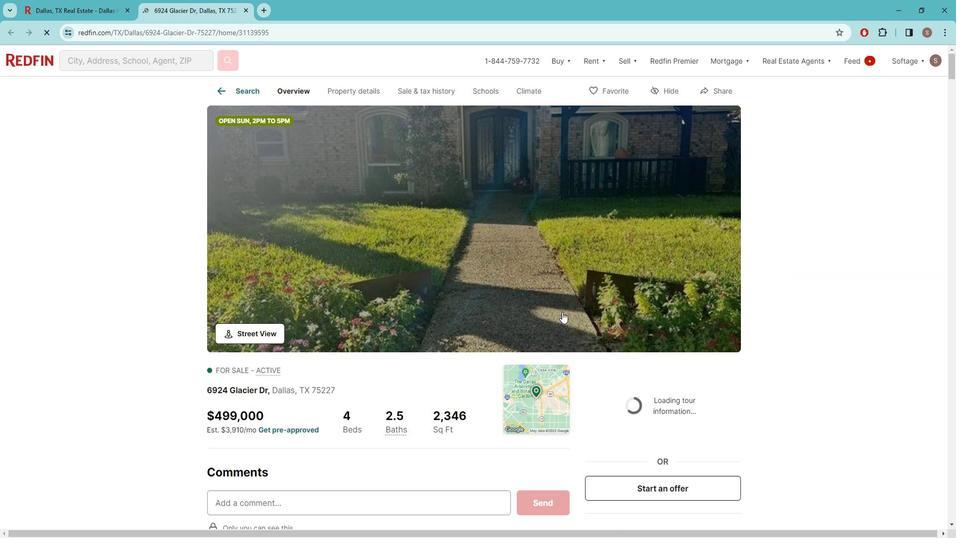 
Action: Mouse scrolled (566, 305) with delta (0, 0)
Screenshot: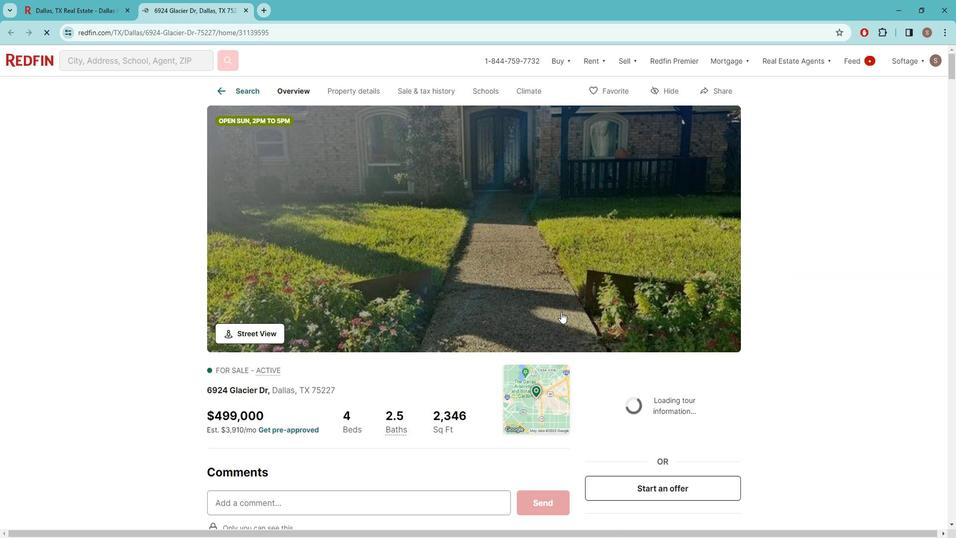 
Action: Mouse scrolled (566, 305) with delta (0, 0)
Screenshot: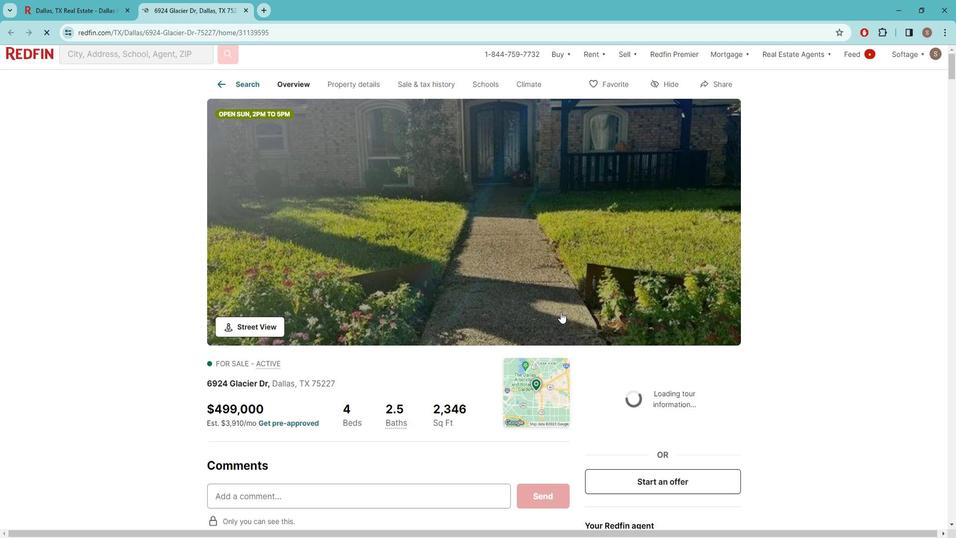 
Action: Mouse moved to (638, 385)
Screenshot: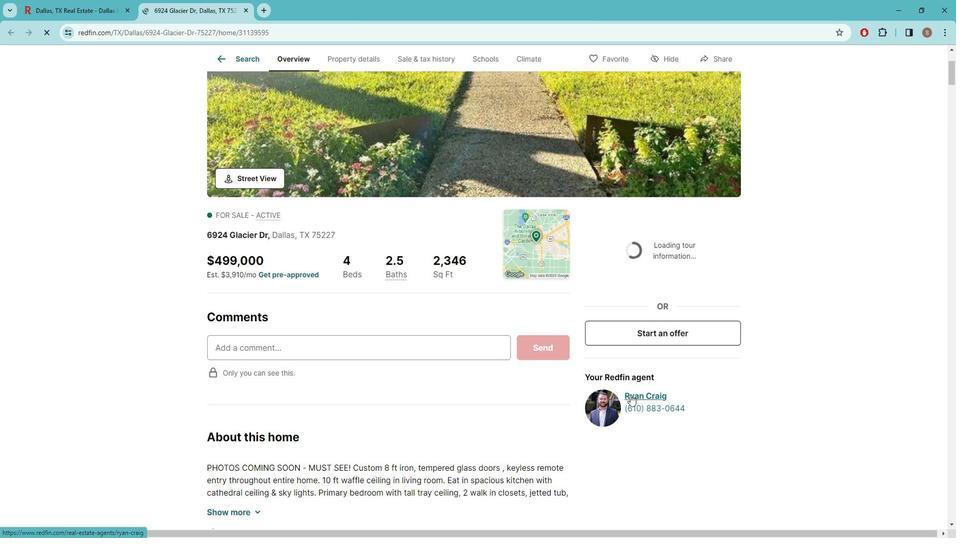 
Action: Mouse pressed left at (638, 385)
Screenshot: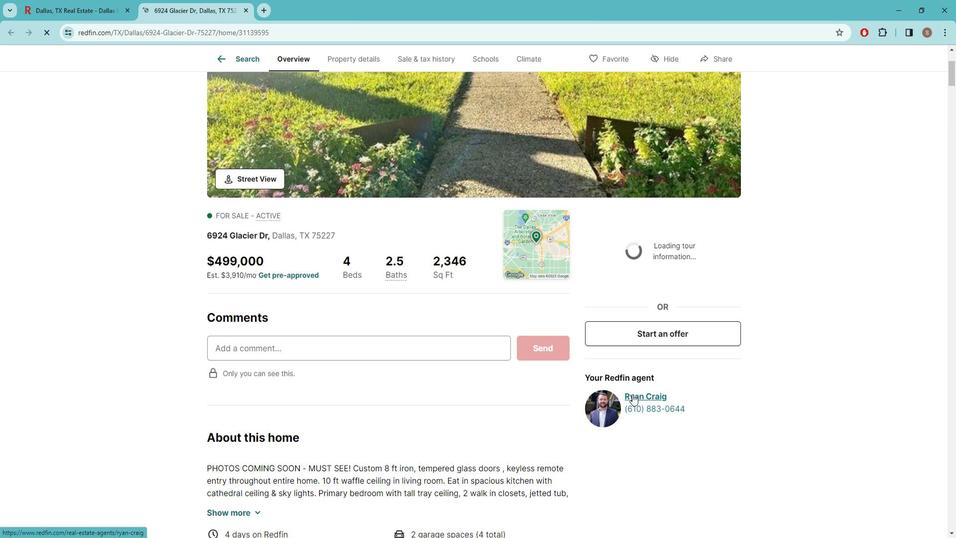 
Action: Mouse moved to (648, 445)
Screenshot: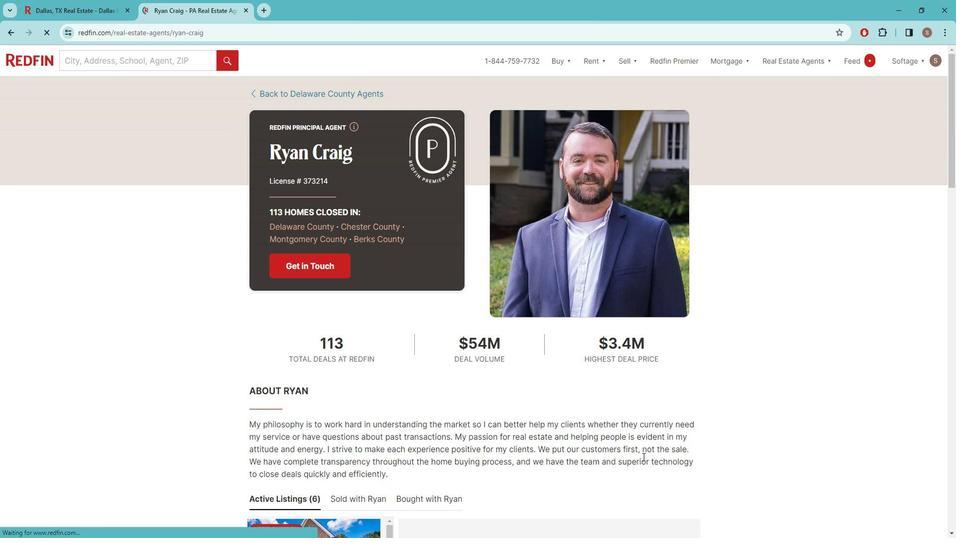 
